 Task: Find an Airbnb in Mingggang, China for 2 guests from August 10 to August 18, with a price range of ₹10,000 to ₹100,000+, 1 bedroom, 1 bed, 1 bathroom, WiFi, free parking, TV, and self check-in.
Action: Mouse moved to (409, 86)
Screenshot: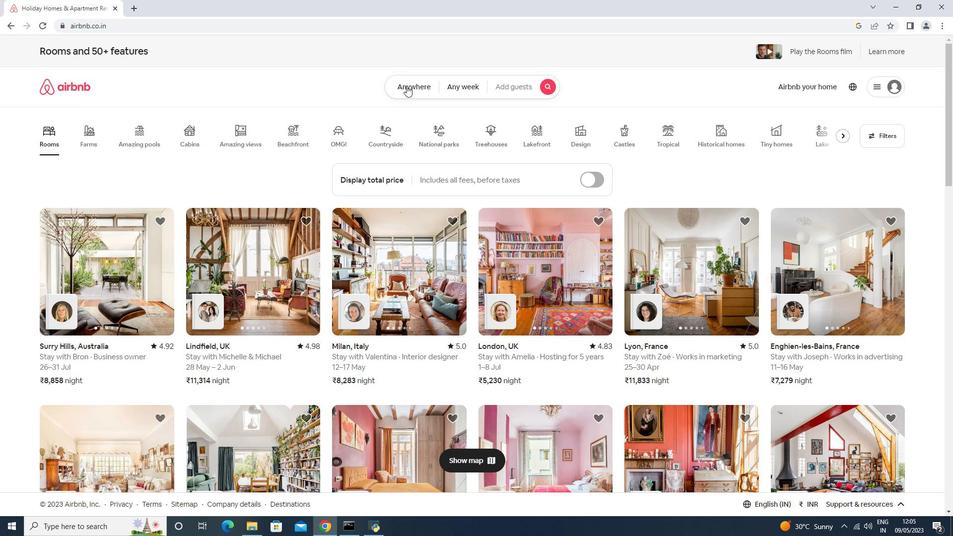 
Action: Mouse pressed left at (409, 86)
Screenshot: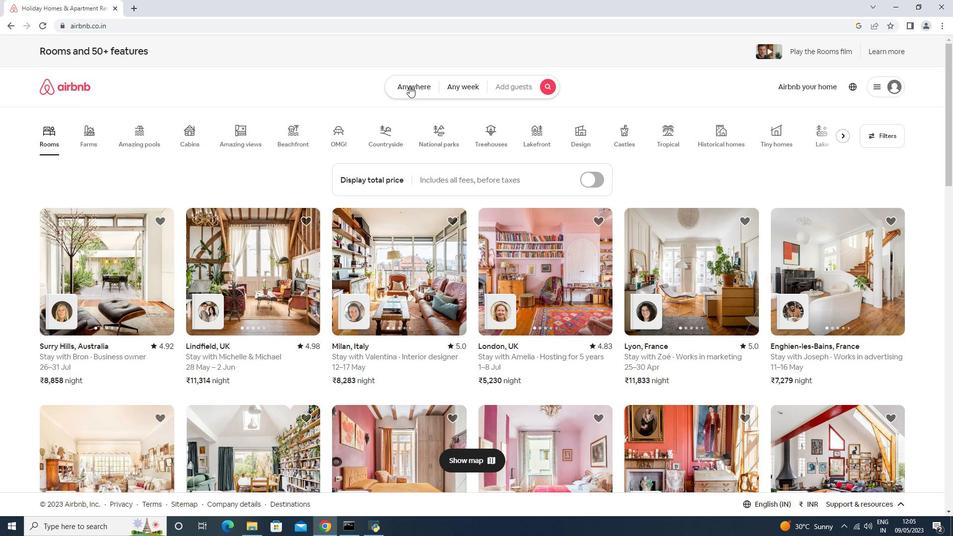 
Action: Mouse moved to (310, 126)
Screenshot: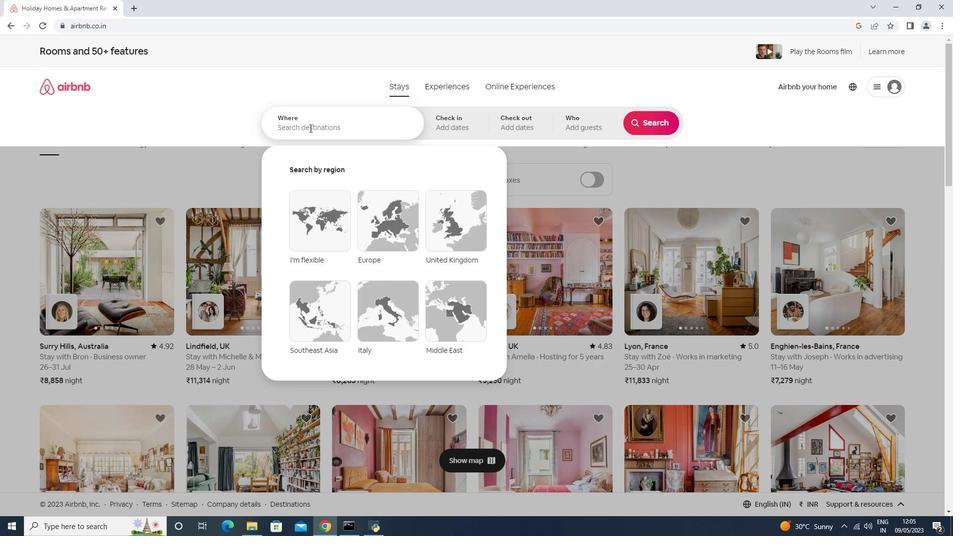 
Action: Mouse pressed left at (310, 126)
Screenshot: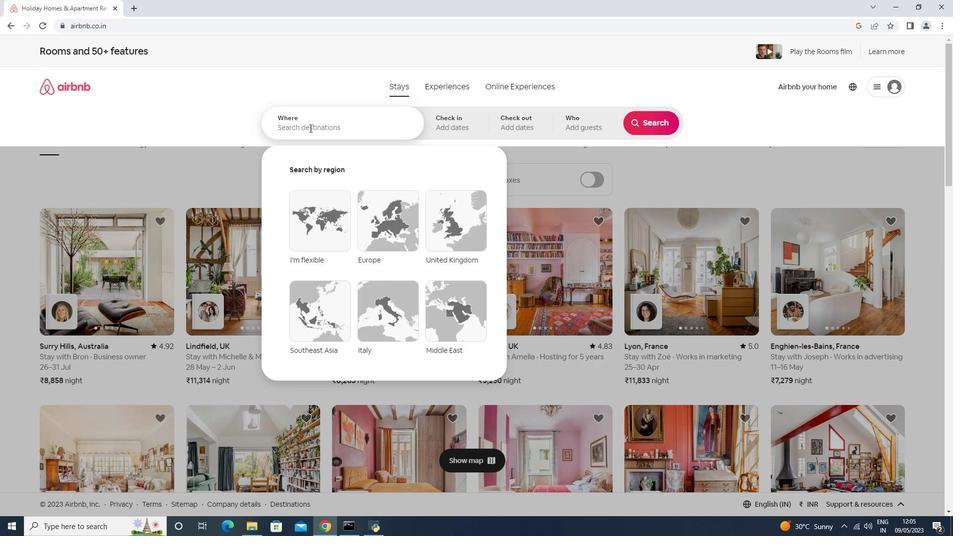 
Action: Mouse moved to (198, 178)
Screenshot: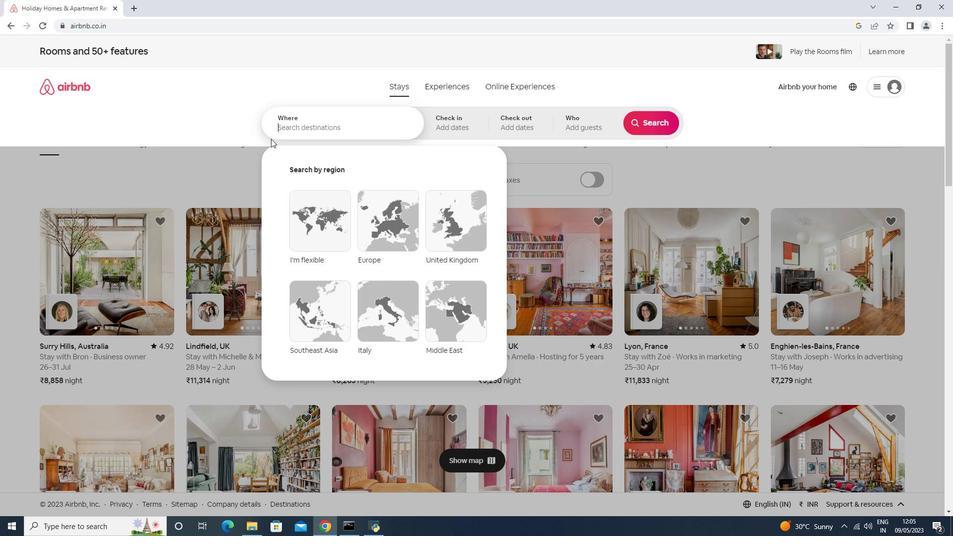 
Action: Key pressed <Key.shift>Mingggang,<Key.space><Key.shift>China<Key.enter>
Screenshot: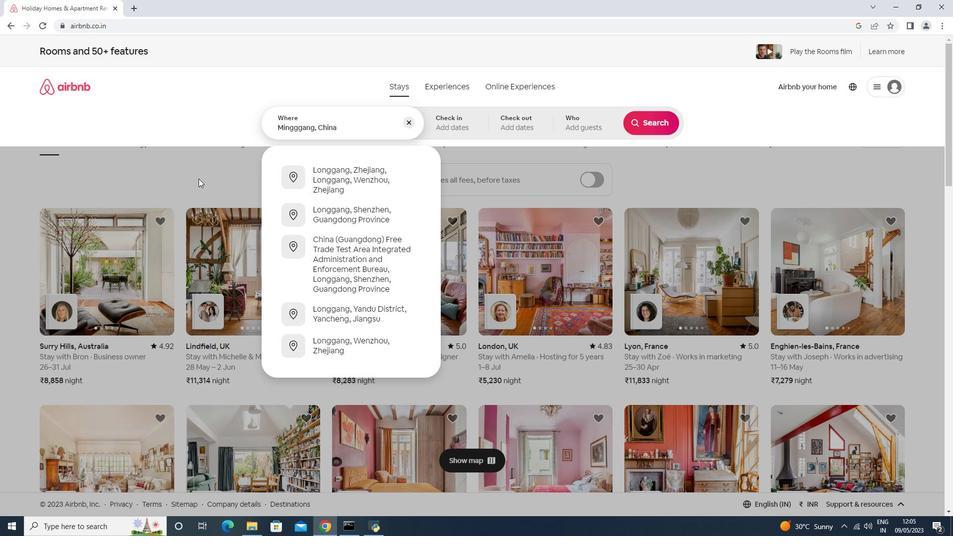
Action: Mouse moved to (652, 204)
Screenshot: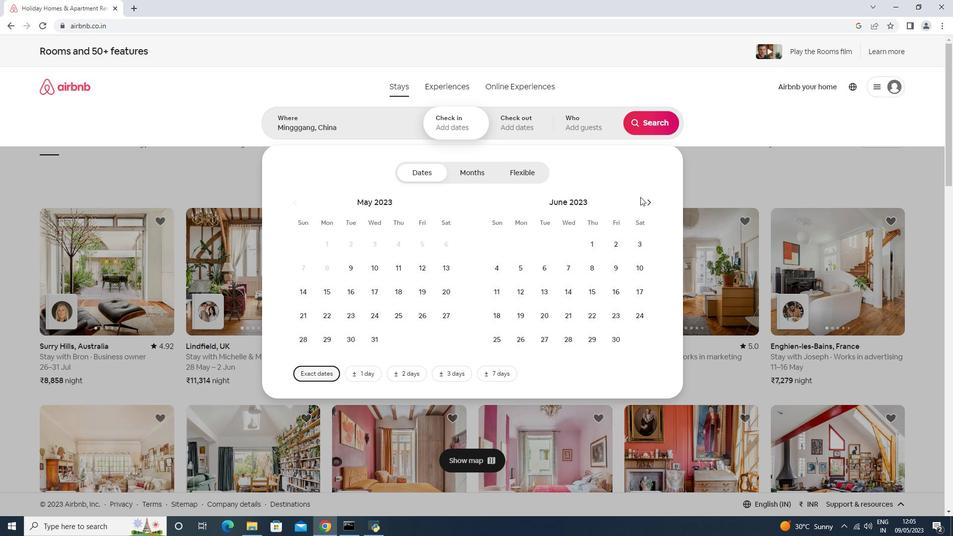 
Action: Mouse pressed left at (652, 204)
Screenshot: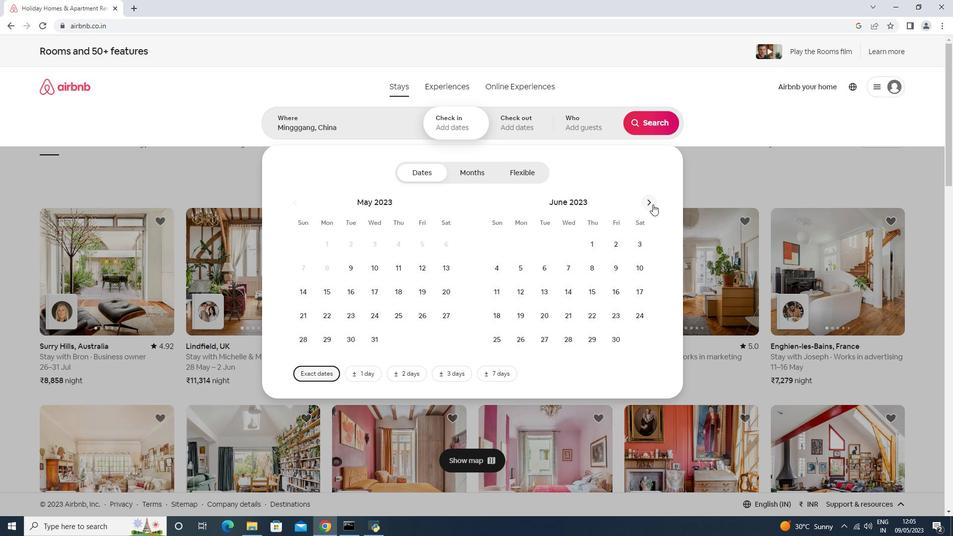 
Action: Mouse pressed left at (652, 204)
Screenshot: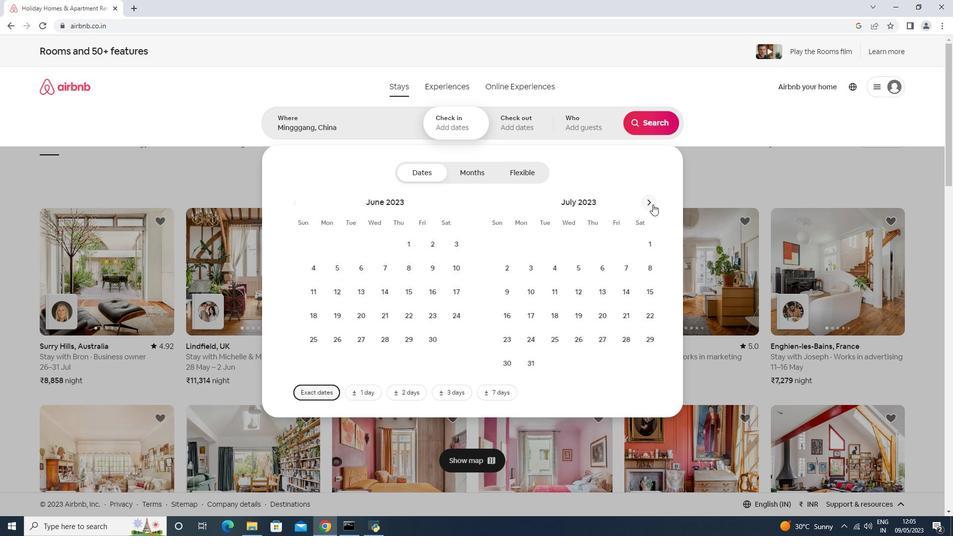 
Action: Mouse moved to (586, 267)
Screenshot: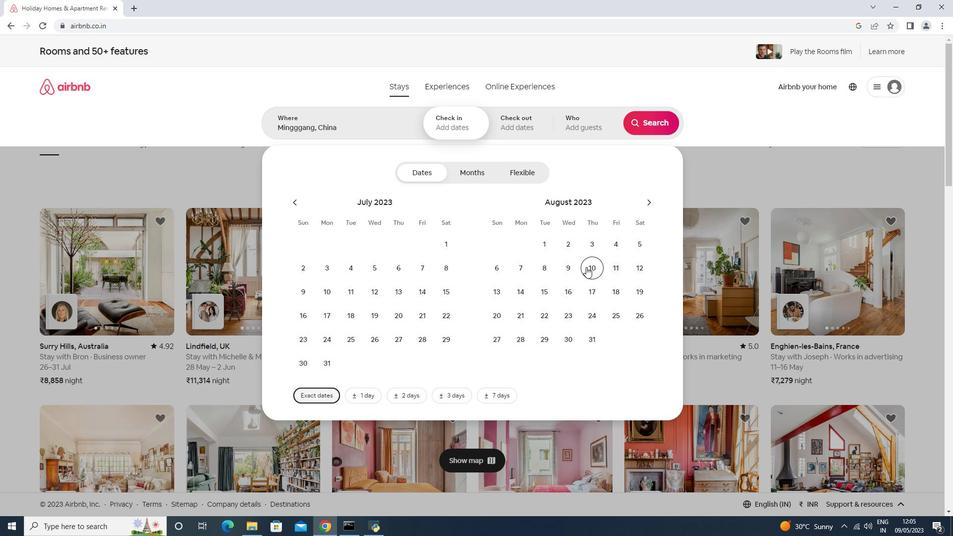 
Action: Mouse pressed left at (586, 267)
Screenshot: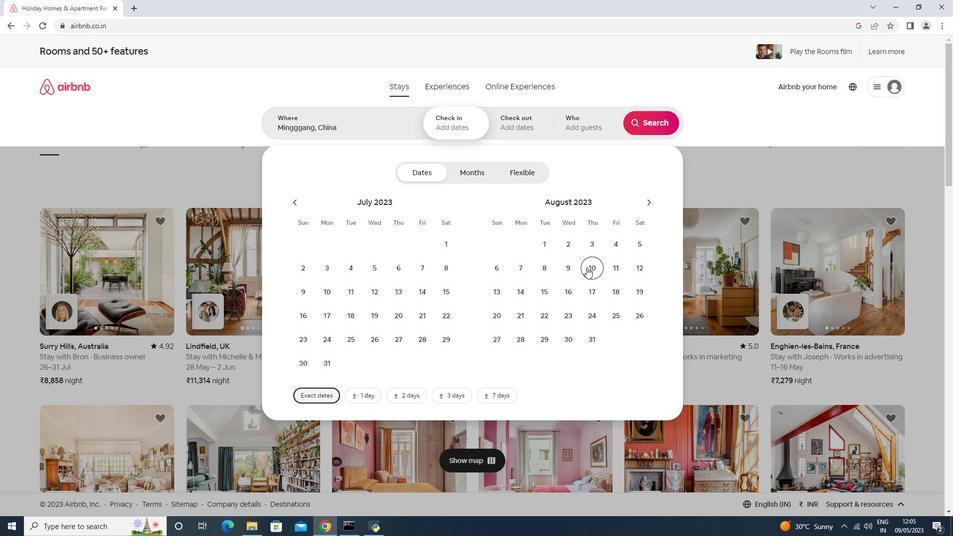 
Action: Mouse moved to (622, 286)
Screenshot: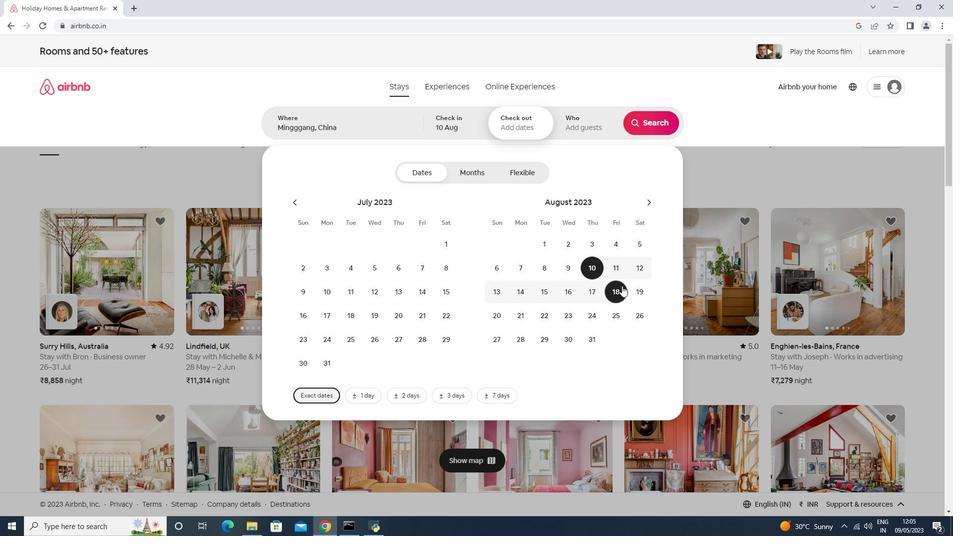
Action: Mouse pressed left at (622, 286)
Screenshot: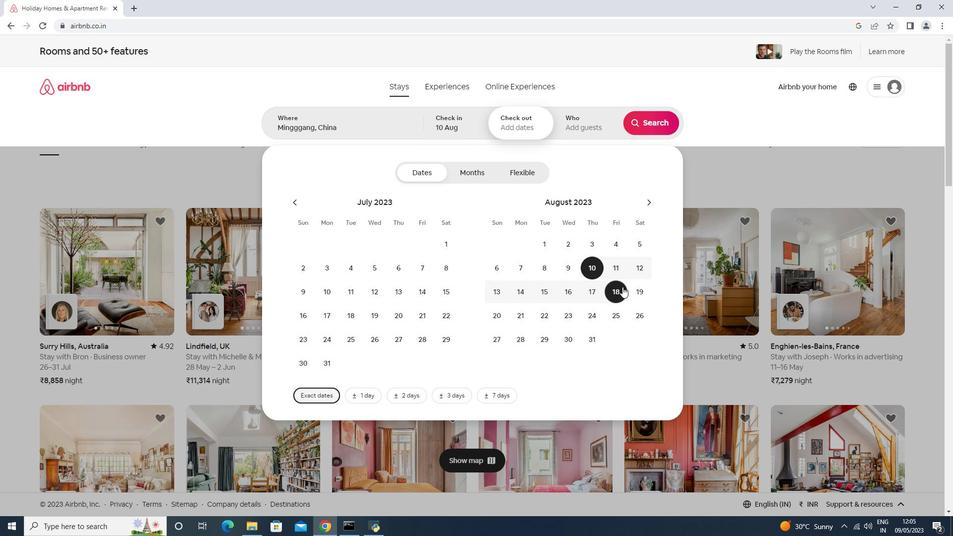 
Action: Mouse moved to (589, 124)
Screenshot: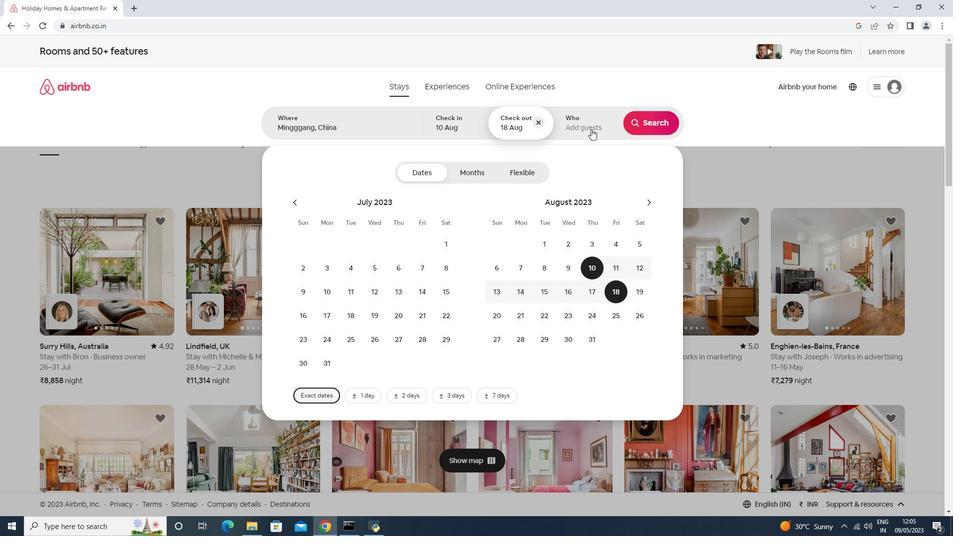
Action: Mouse pressed left at (589, 124)
Screenshot: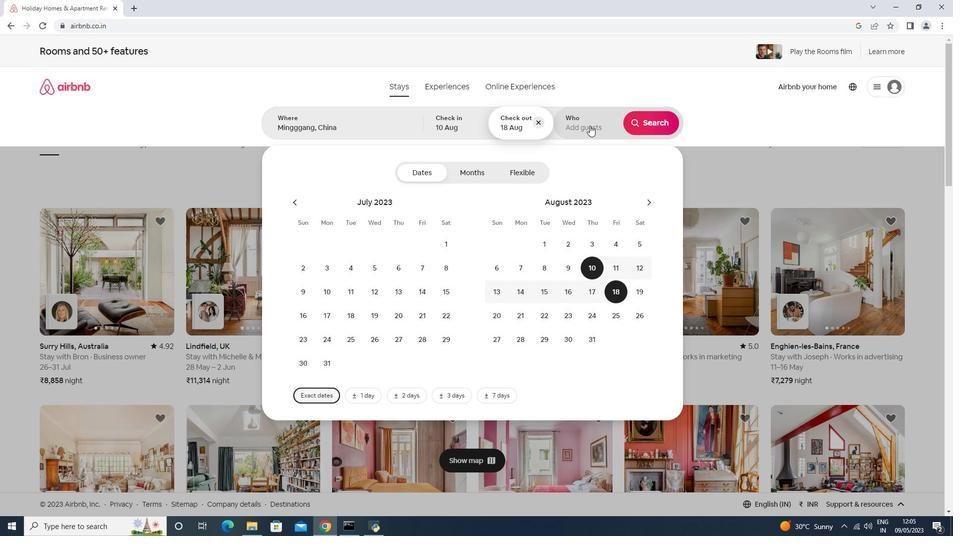 
Action: Mouse moved to (650, 177)
Screenshot: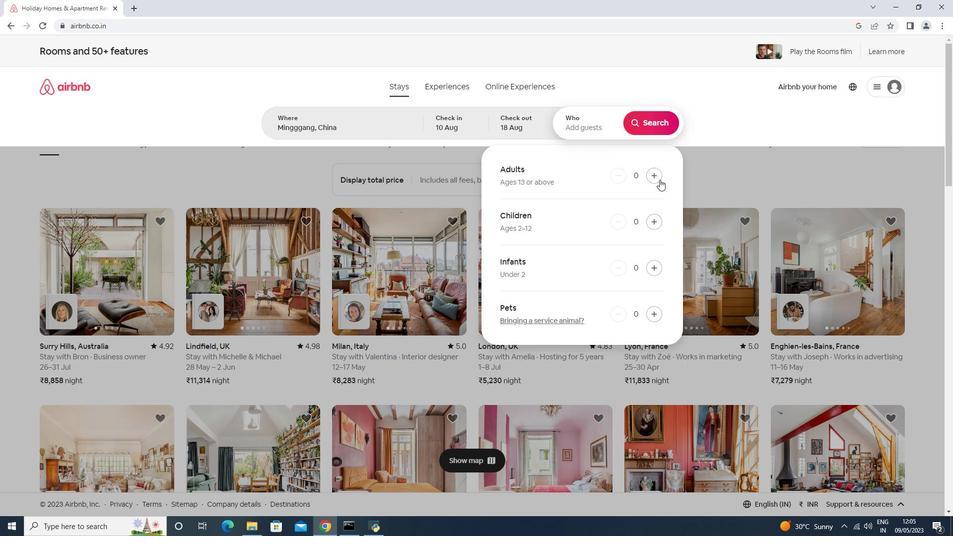 
Action: Mouse pressed left at (650, 177)
Screenshot: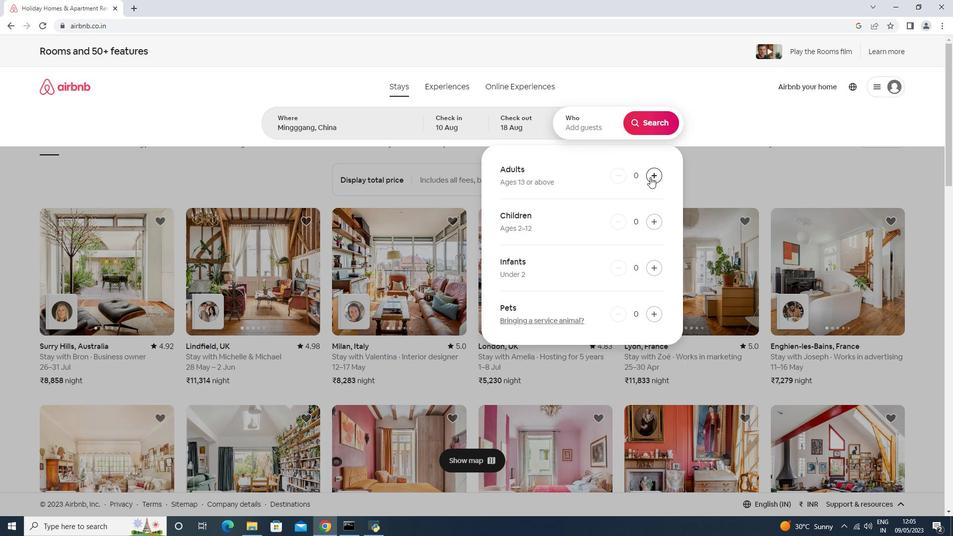 
Action: Mouse pressed left at (650, 177)
Screenshot: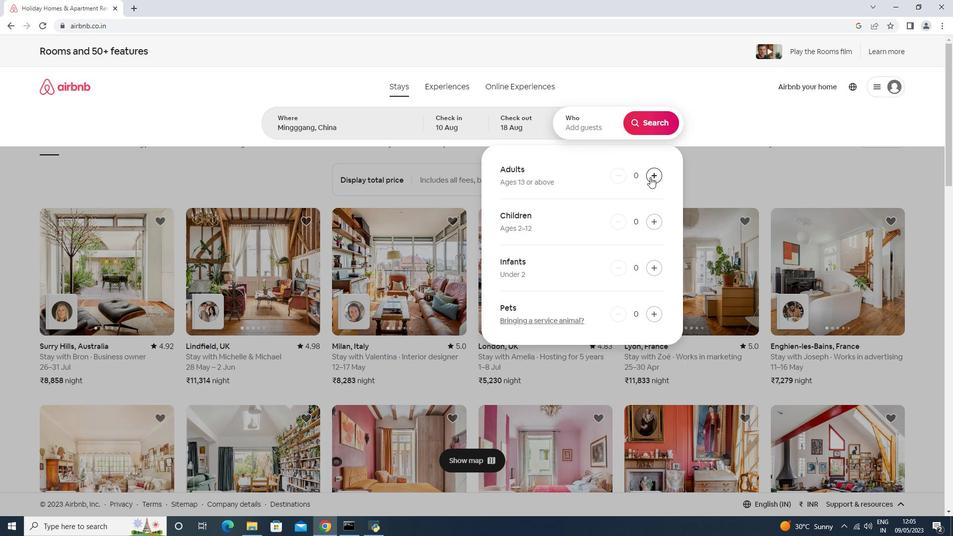 
Action: Mouse moved to (655, 105)
Screenshot: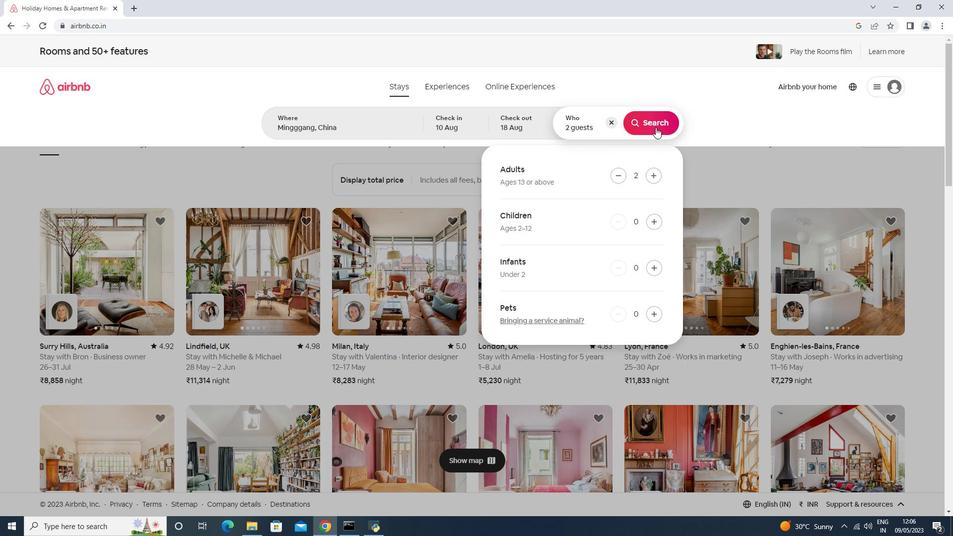 
Action: Mouse pressed left at (655, 105)
Screenshot: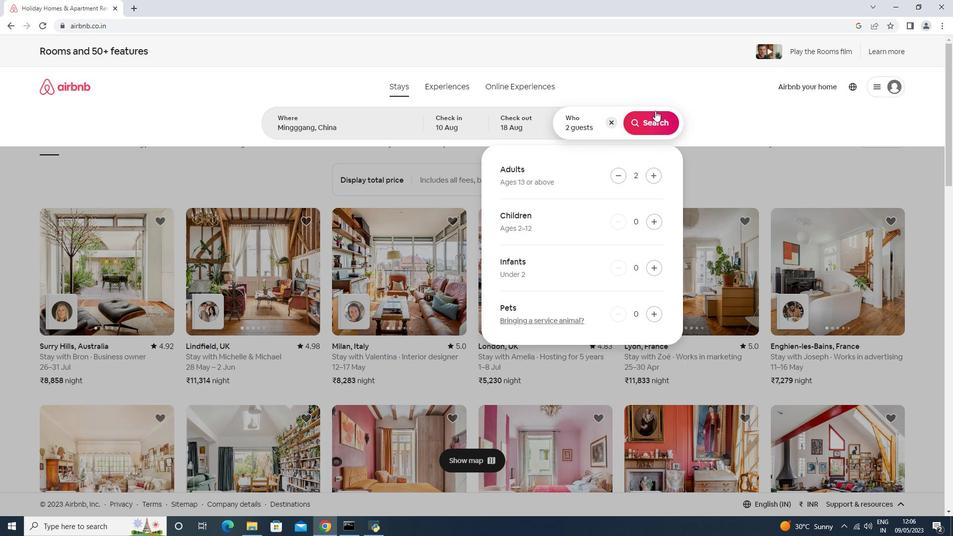 
Action: Mouse moved to (659, 120)
Screenshot: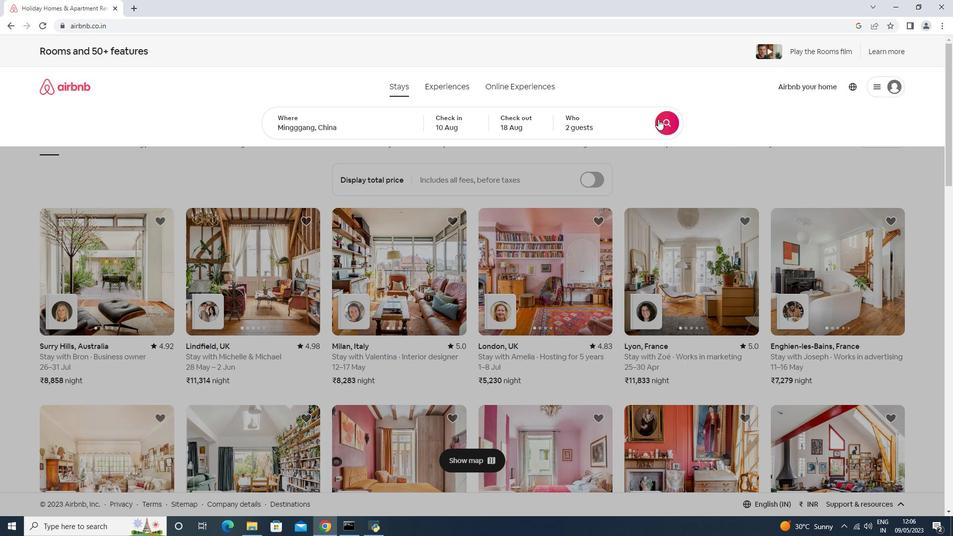 
Action: Mouse pressed left at (659, 120)
Screenshot: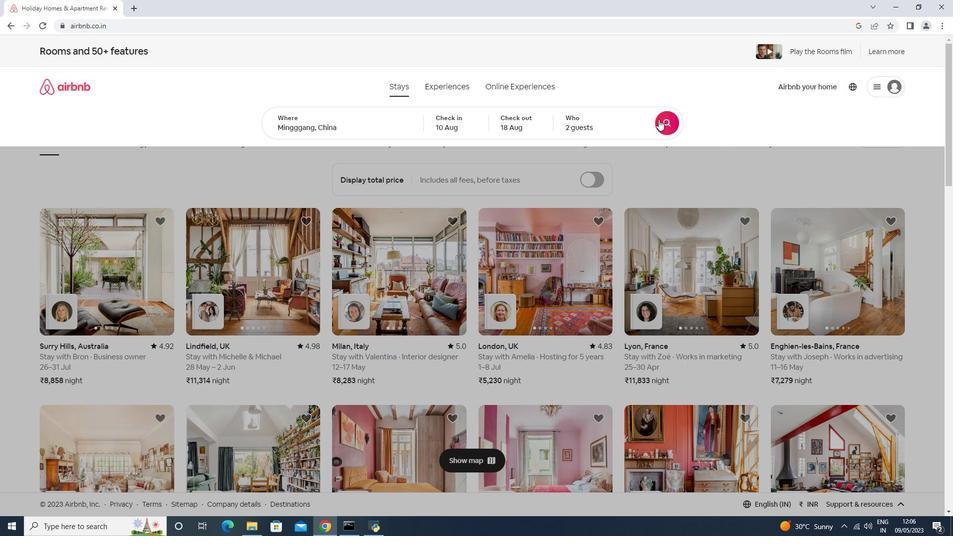 
Action: Mouse moved to (915, 91)
Screenshot: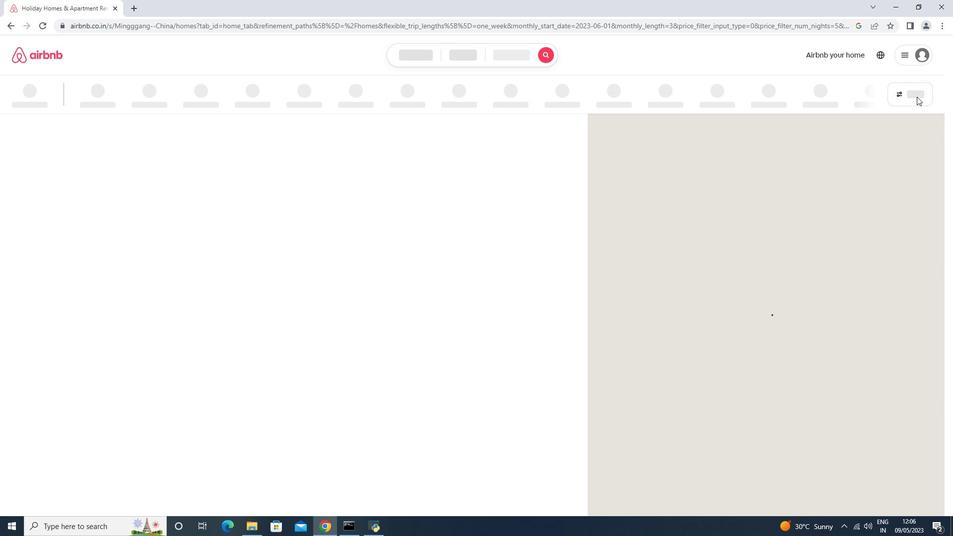 
Action: Mouse pressed left at (915, 91)
Screenshot: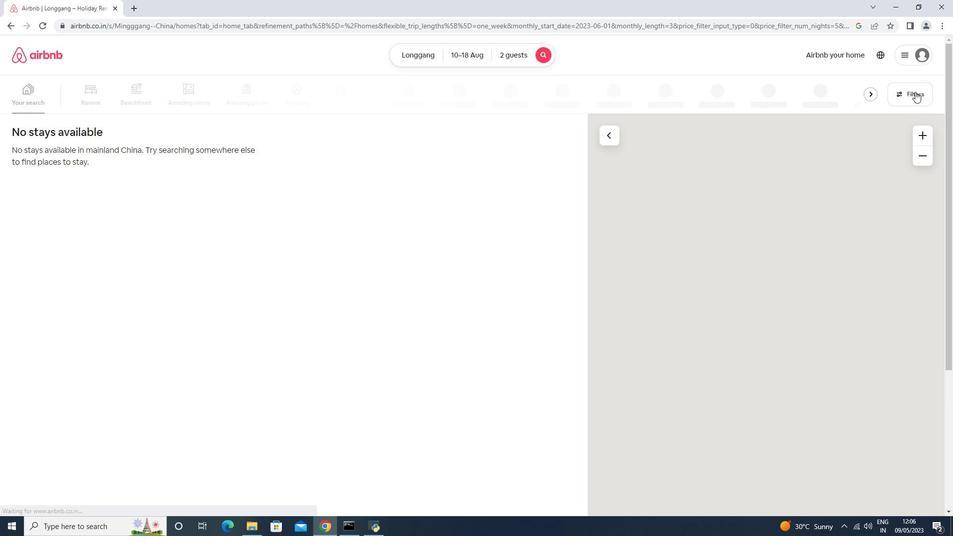 
Action: Mouse moved to (375, 334)
Screenshot: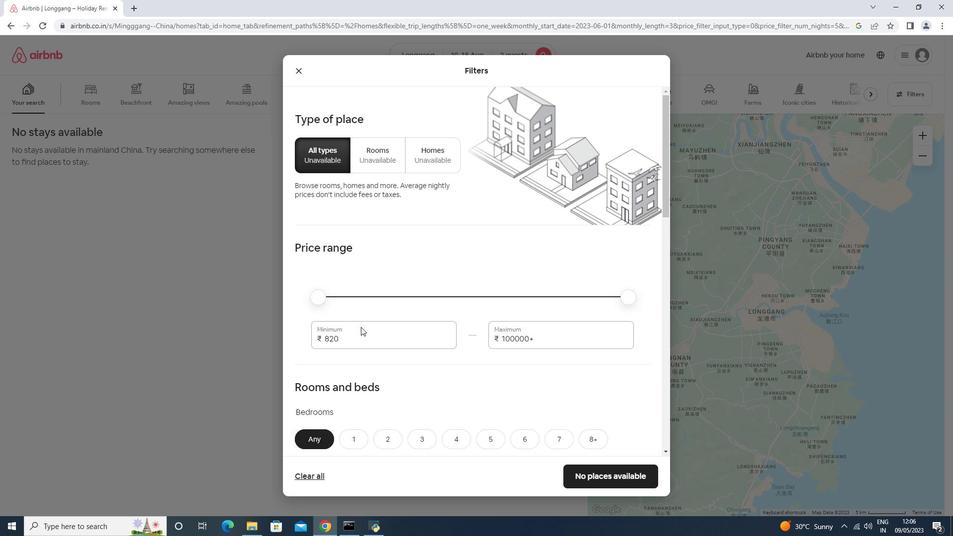 
Action: Mouse pressed left at (375, 334)
Screenshot: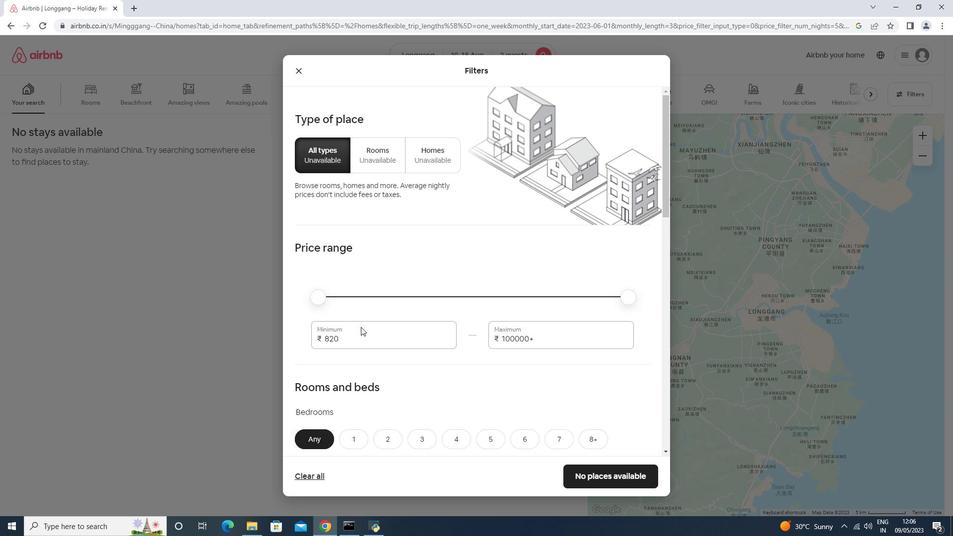 
Action: Key pressed <Key.backspace><Key.backspace><Key.backspace><Key.backspace><Key.backspace>10000<Key.tab>14000
Screenshot: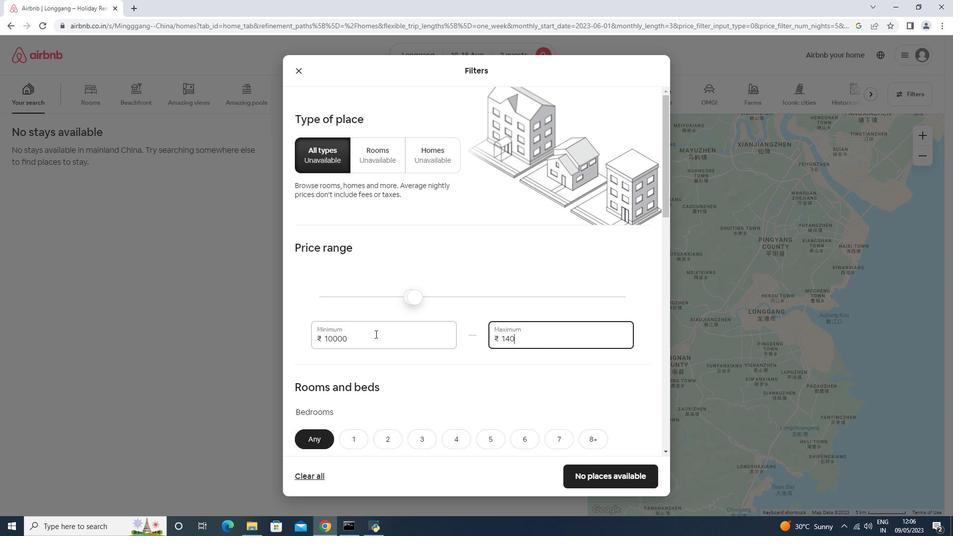 
Action: Mouse scrolled (375, 333) with delta (0, 0)
Screenshot: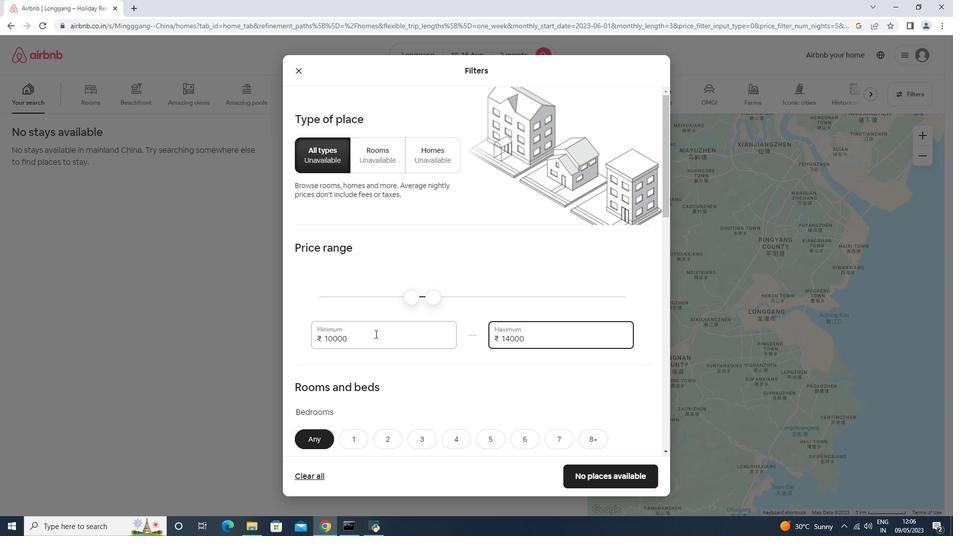 
Action: Mouse scrolled (375, 333) with delta (0, 0)
Screenshot: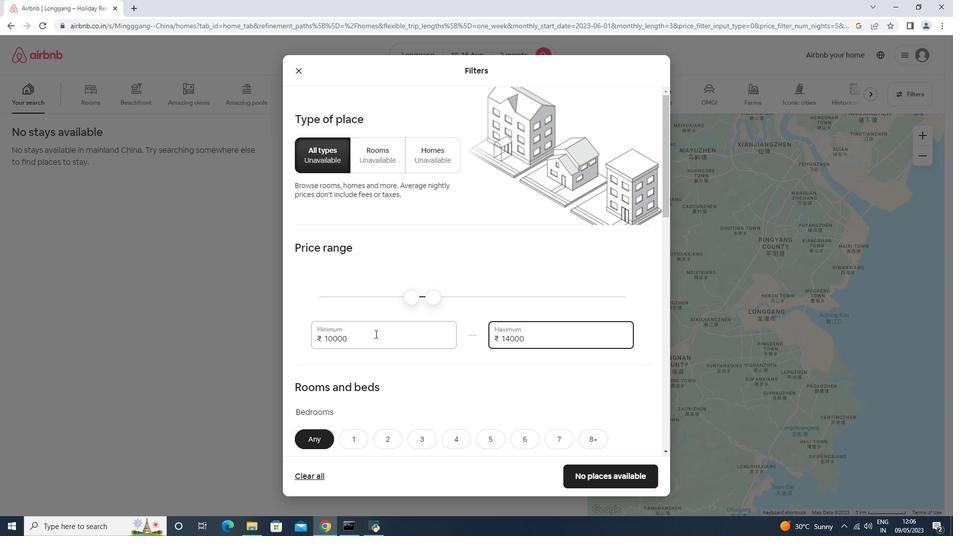 
Action: Mouse scrolled (375, 333) with delta (0, 0)
Screenshot: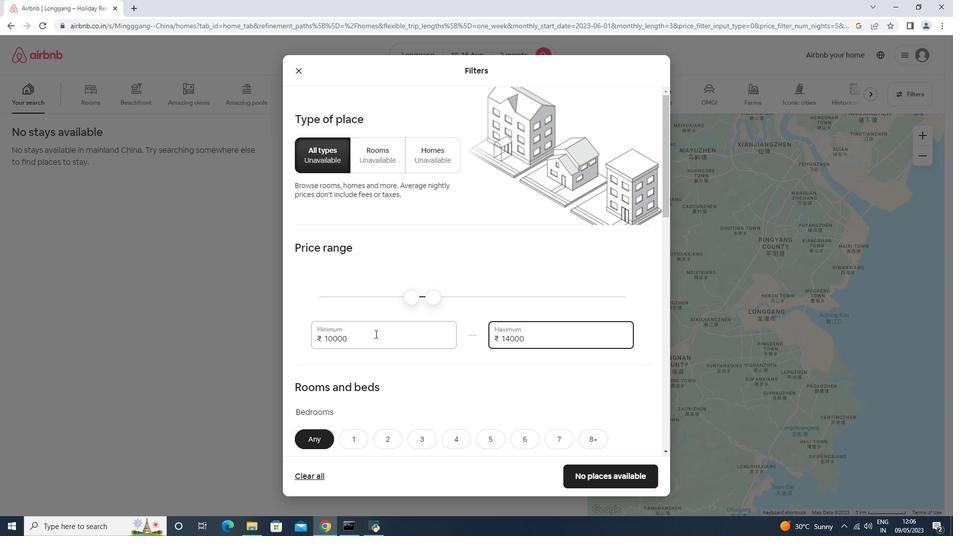 
Action: Mouse scrolled (375, 333) with delta (0, 0)
Screenshot: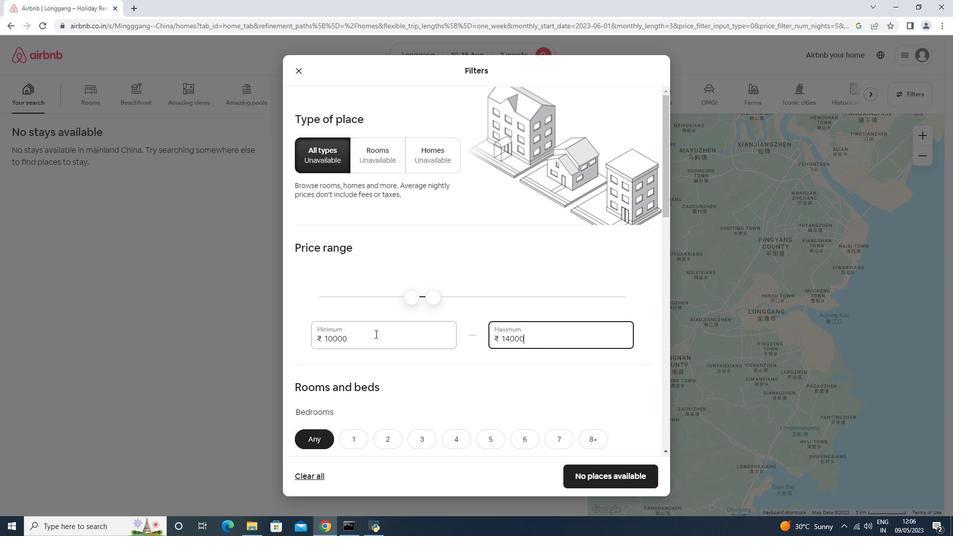 
Action: Mouse scrolled (375, 333) with delta (0, 0)
Screenshot: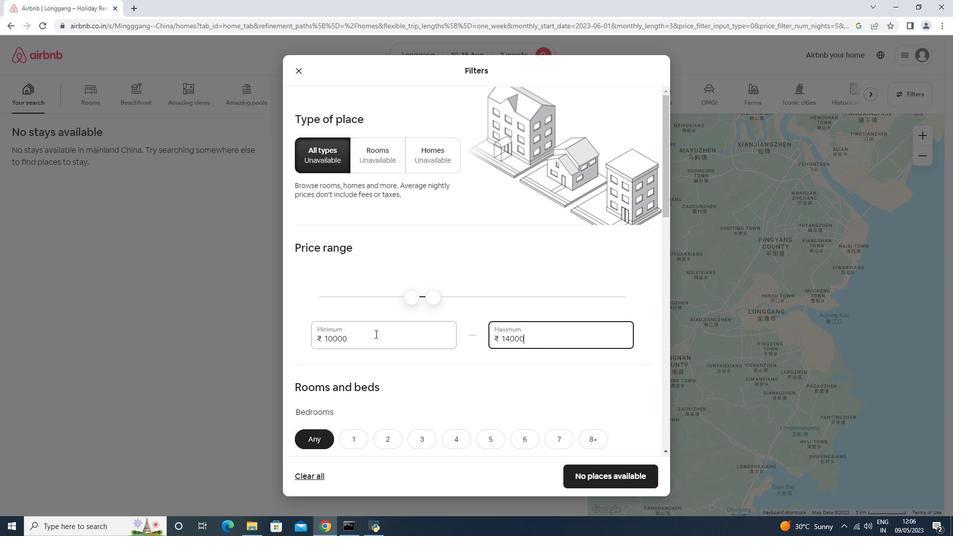 
Action: Mouse scrolled (375, 333) with delta (0, 0)
Screenshot: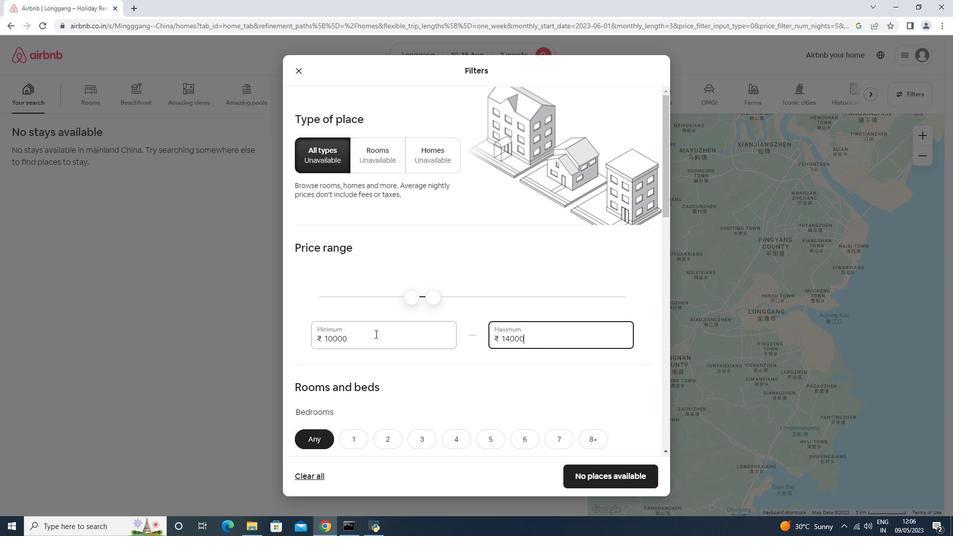 
Action: Mouse moved to (353, 137)
Screenshot: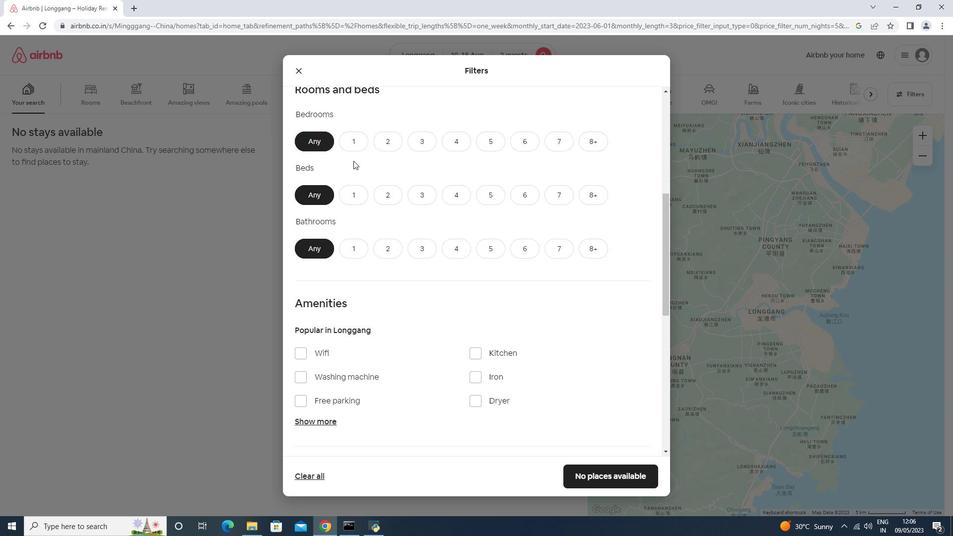
Action: Mouse pressed left at (353, 137)
Screenshot: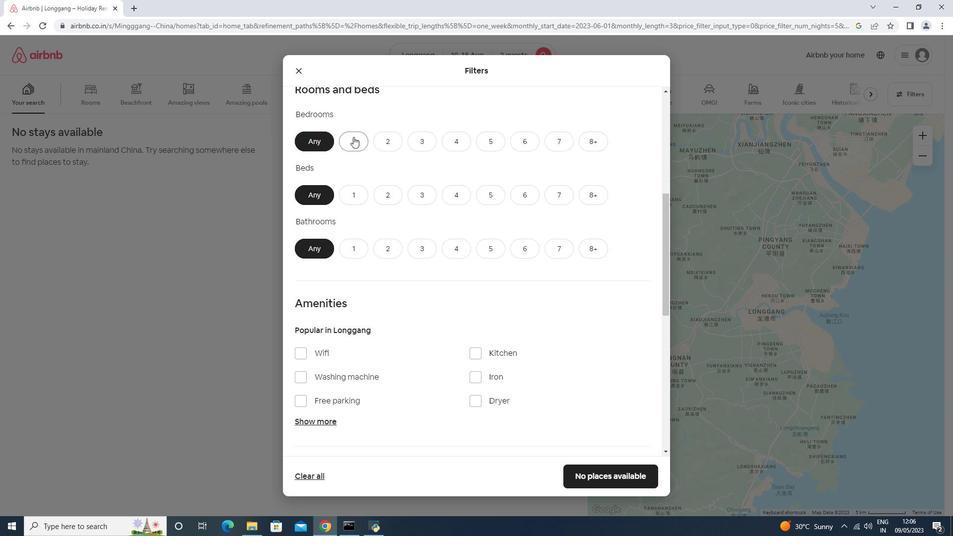 
Action: Mouse moved to (349, 198)
Screenshot: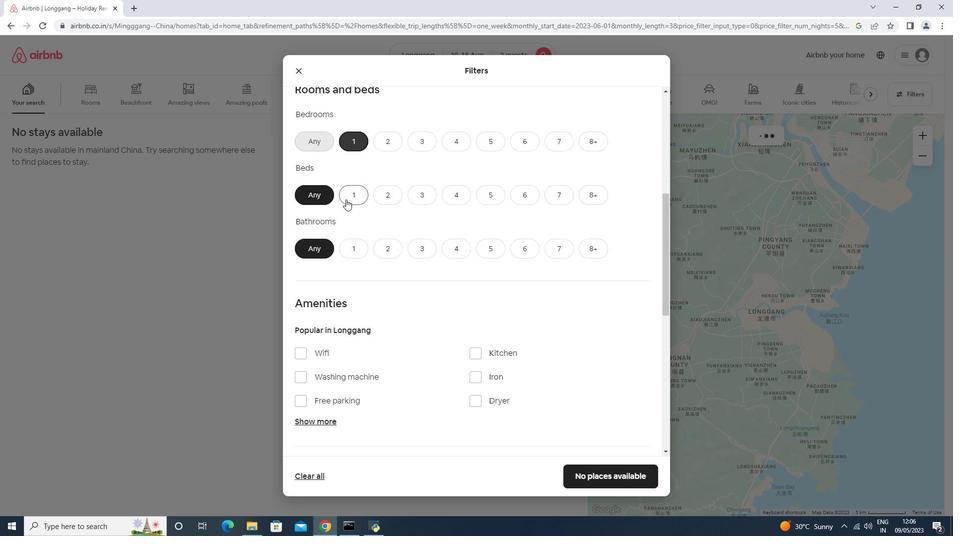 
Action: Mouse pressed left at (349, 198)
Screenshot: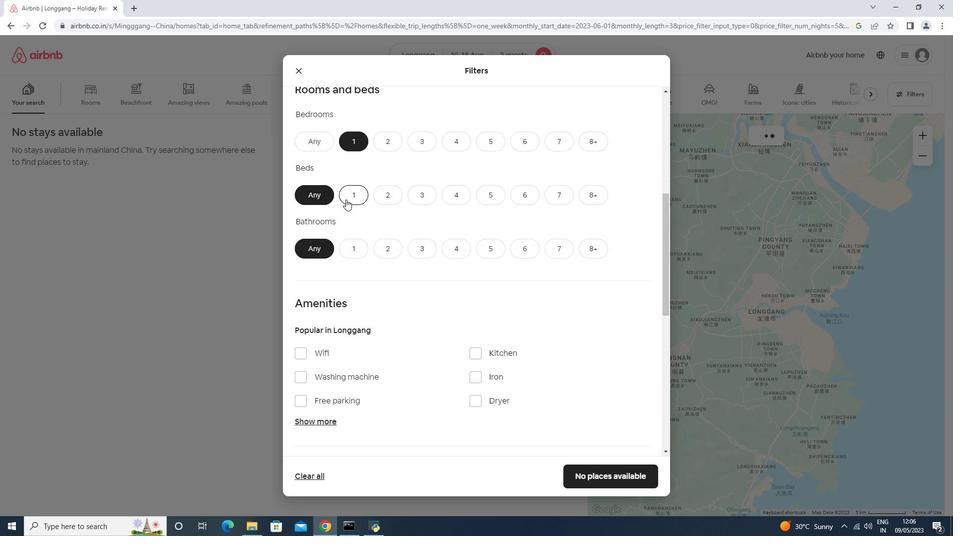 
Action: Mouse moved to (363, 260)
Screenshot: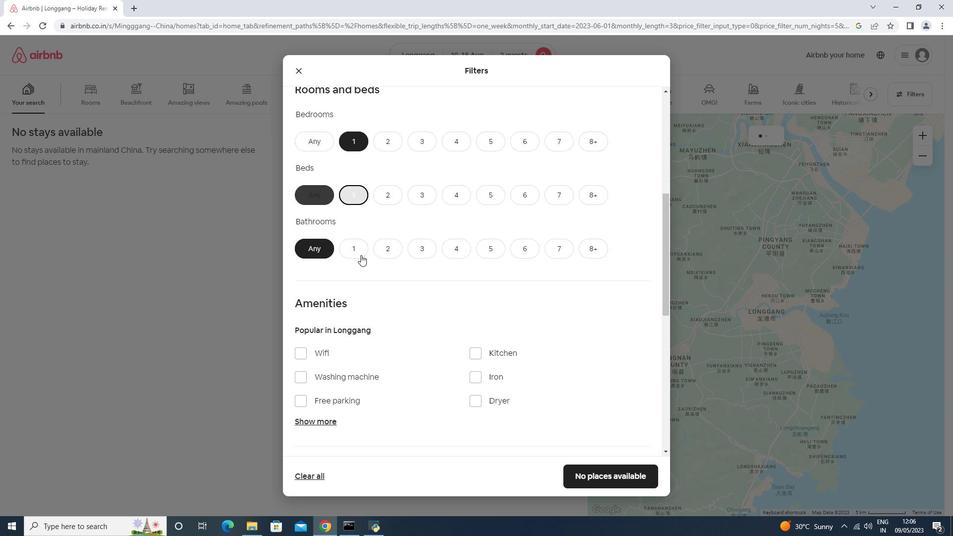 
Action: Mouse pressed left at (363, 260)
Screenshot: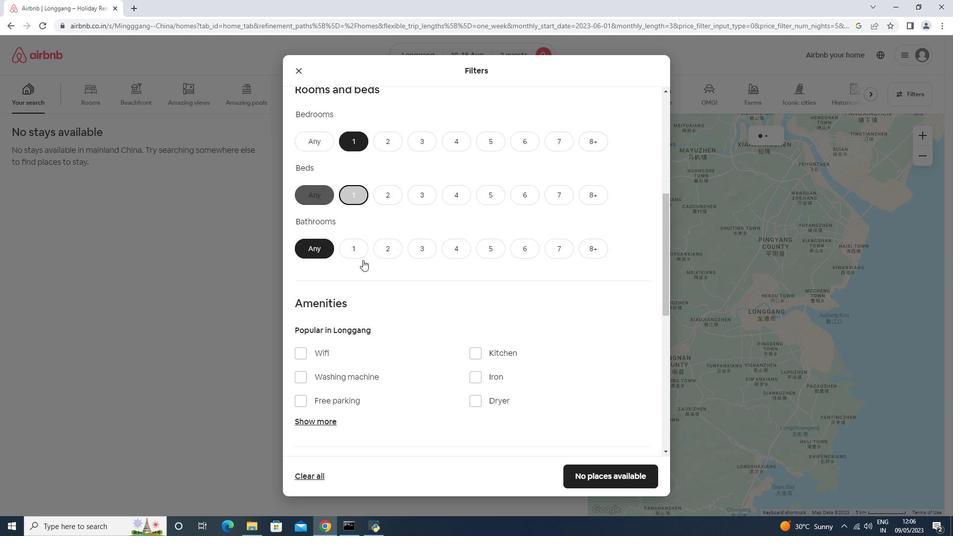 
Action: Mouse moved to (361, 250)
Screenshot: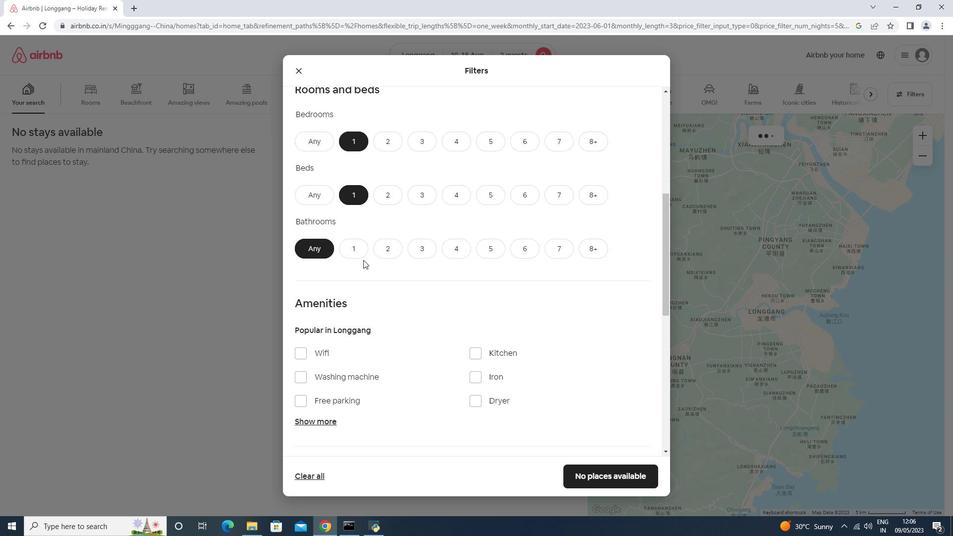 
Action: Mouse pressed left at (361, 250)
Screenshot: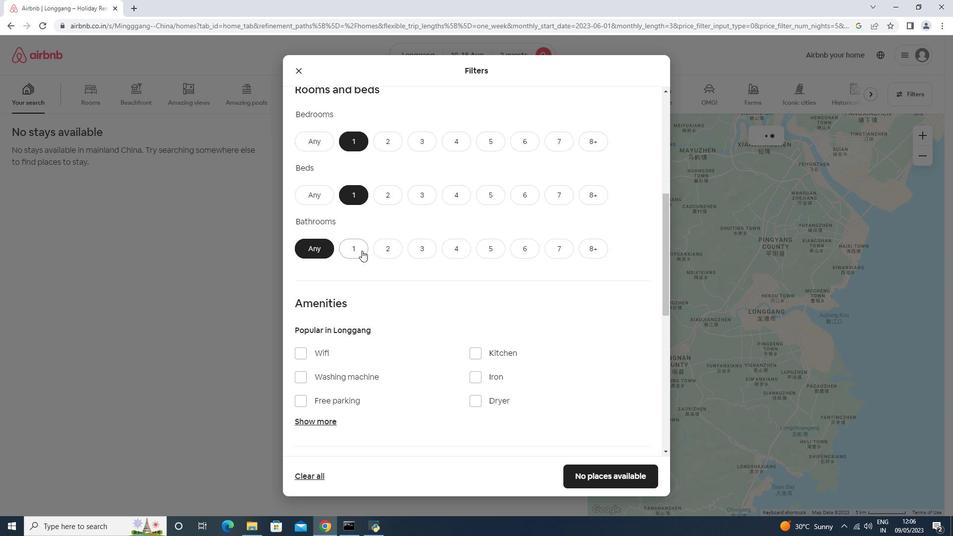 
Action: Mouse moved to (365, 226)
Screenshot: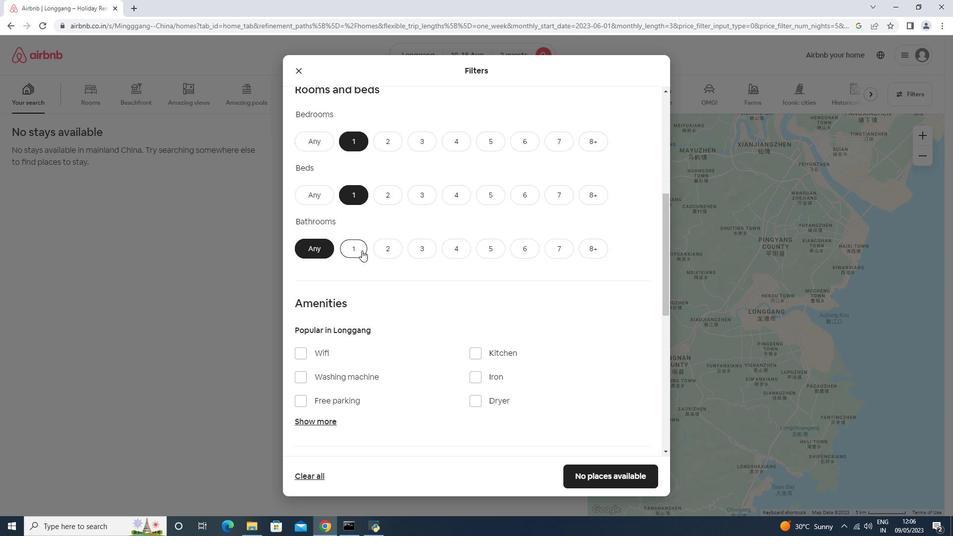 
Action: Mouse scrolled (365, 225) with delta (0, 0)
Screenshot: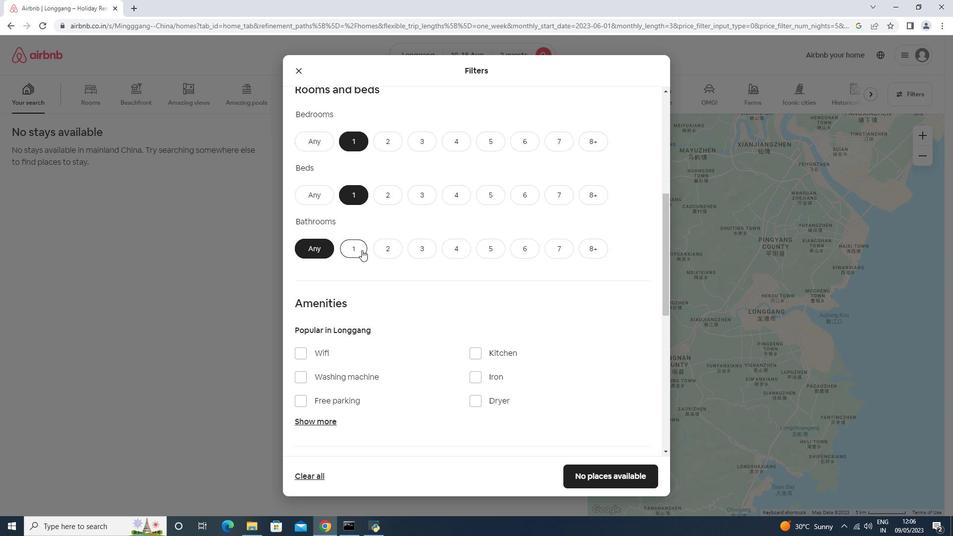 
Action: Mouse scrolled (365, 225) with delta (0, 0)
Screenshot: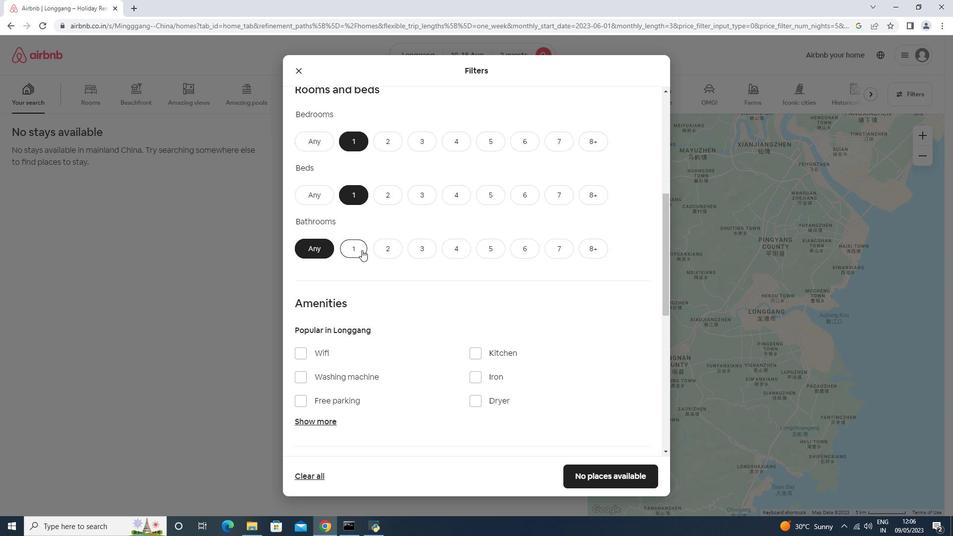 
Action: Mouse scrolled (365, 225) with delta (0, 0)
Screenshot: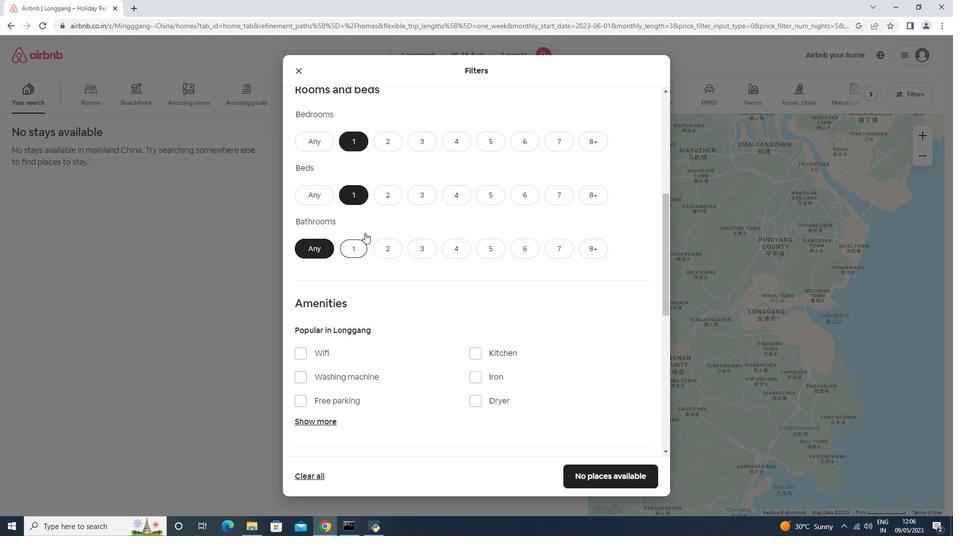
Action: Mouse scrolled (365, 225) with delta (0, 0)
Screenshot: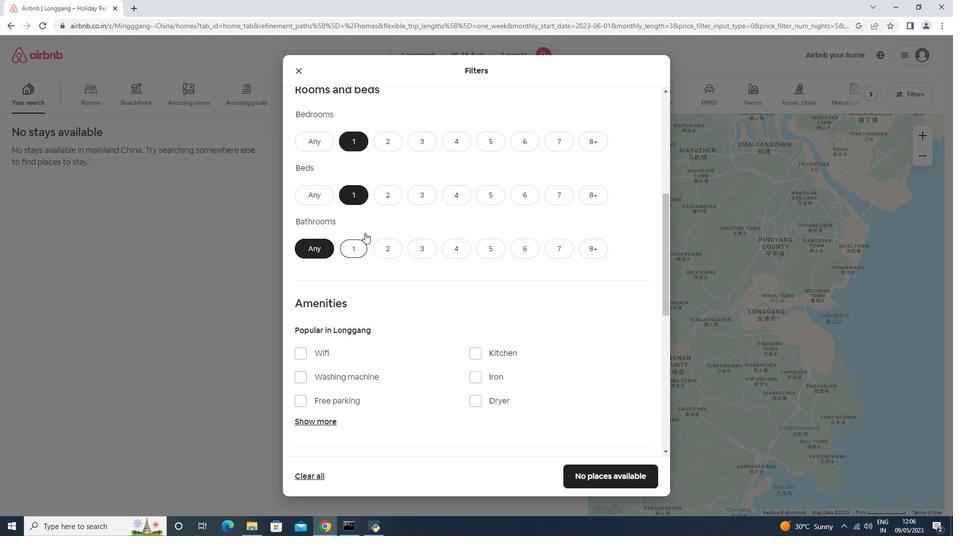 
Action: Mouse scrolled (365, 225) with delta (0, 0)
Screenshot: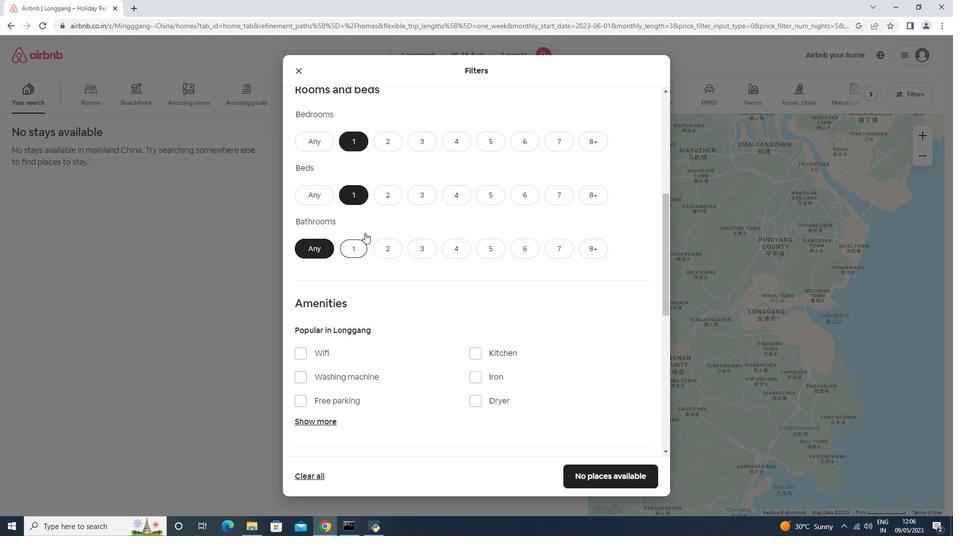 
Action: Mouse scrolled (365, 226) with delta (0, 0)
Screenshot: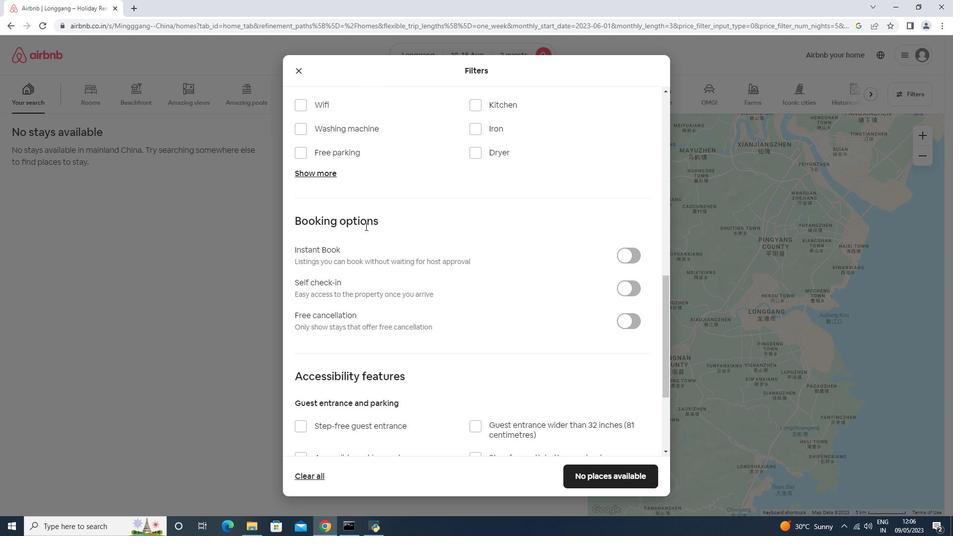 
Action: Mouse scrolled (365, 226) with delta (0, 0)
Screenshot: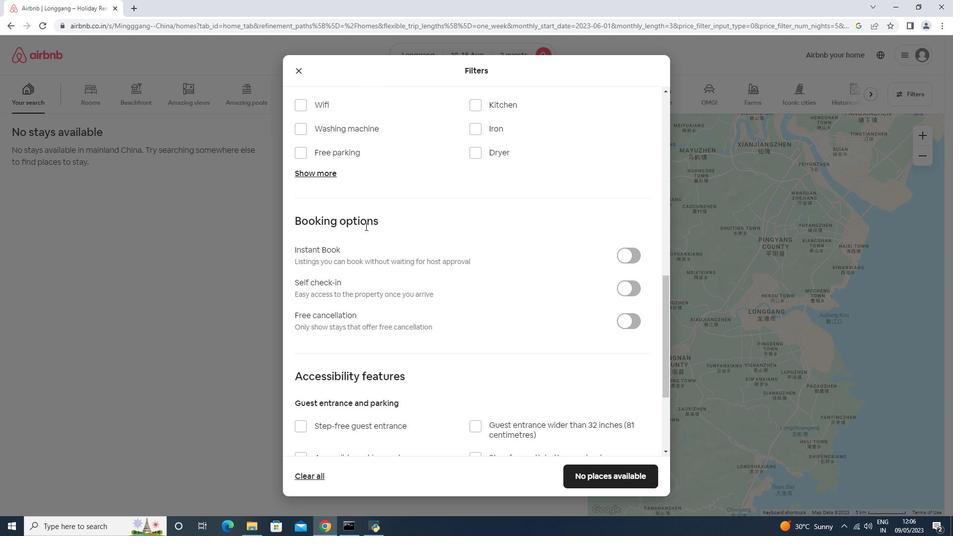 
Action: Mouse scrolled (365, 226) with delta (0, 0)
Screenshot: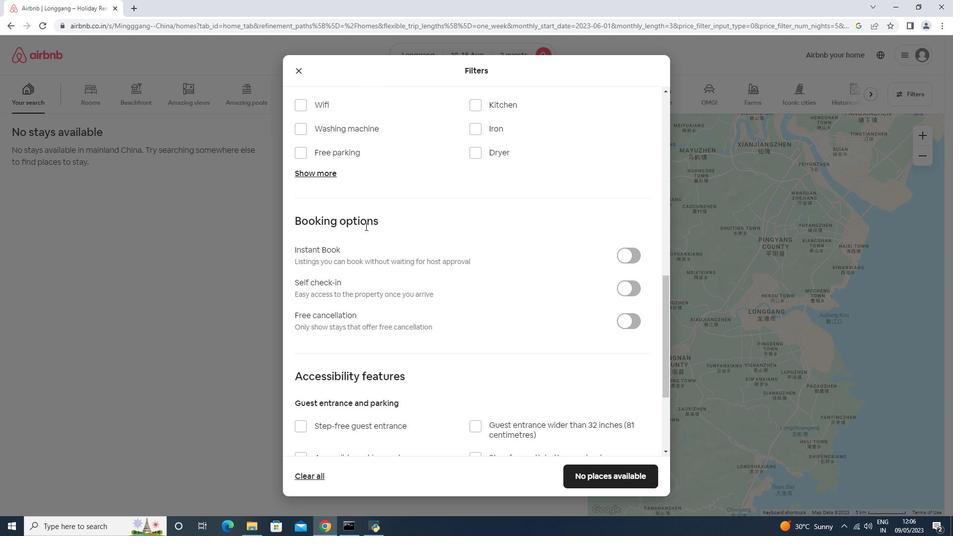 
Action: Mouse moved to (313, 263)
Screenshot: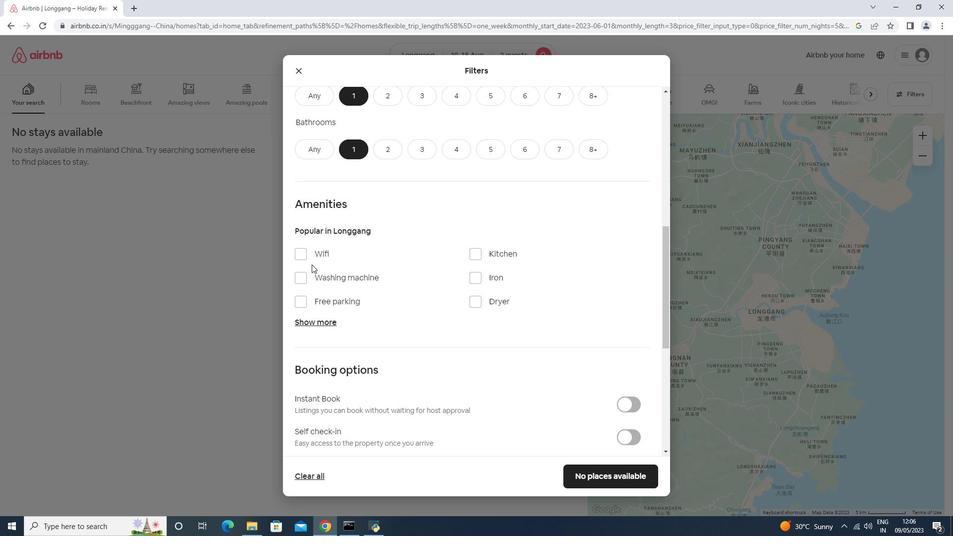 
Action: Mouse pressed left at (313, 263)
Screenshot: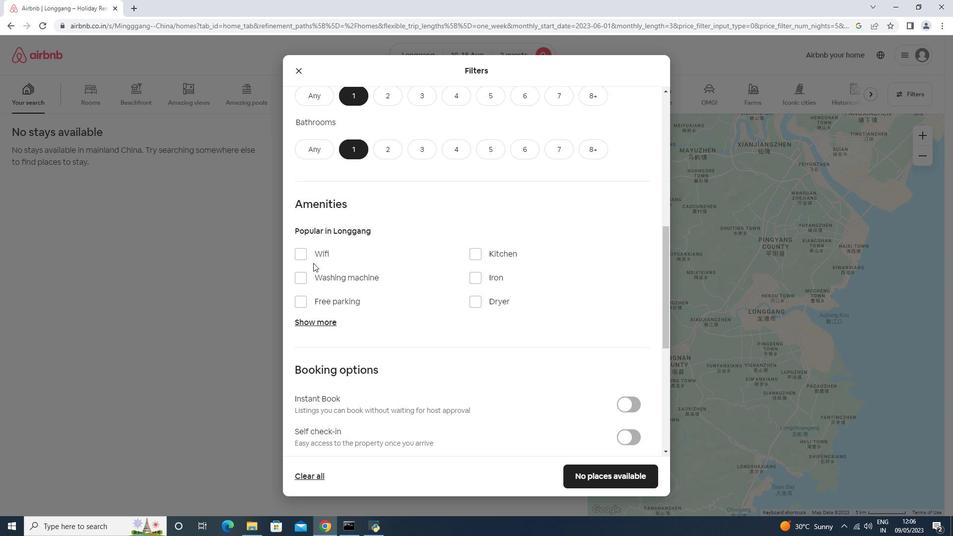 
Action: Mouse moved to (322, 258)
Screenshot: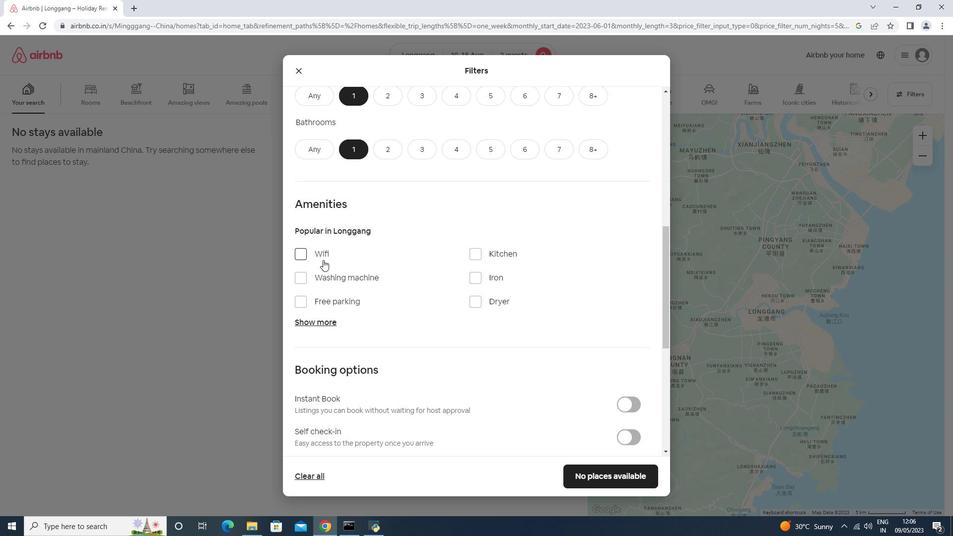 
Action: Mouse pressed left at (322, 258)
Screenshot: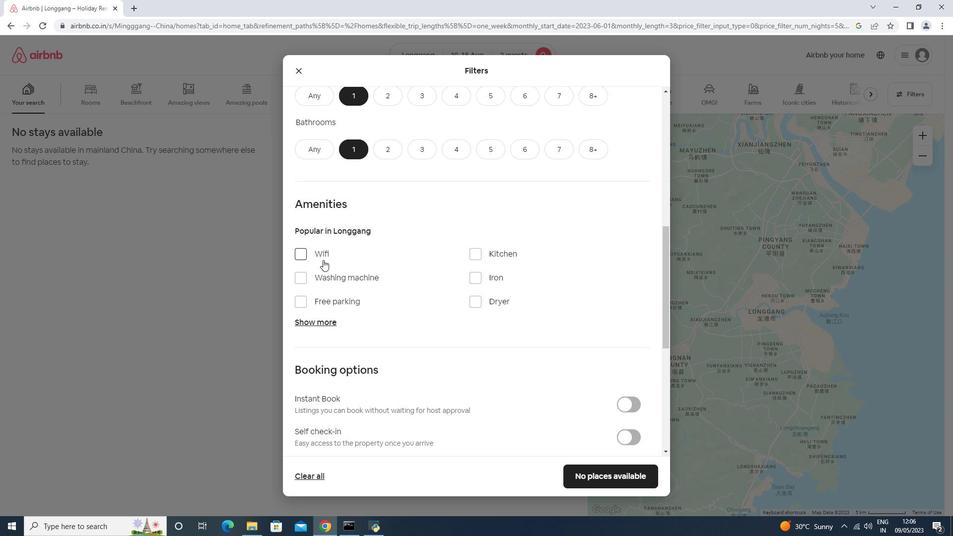 
Action: Mouse moved to (322, 304)
Screenshot: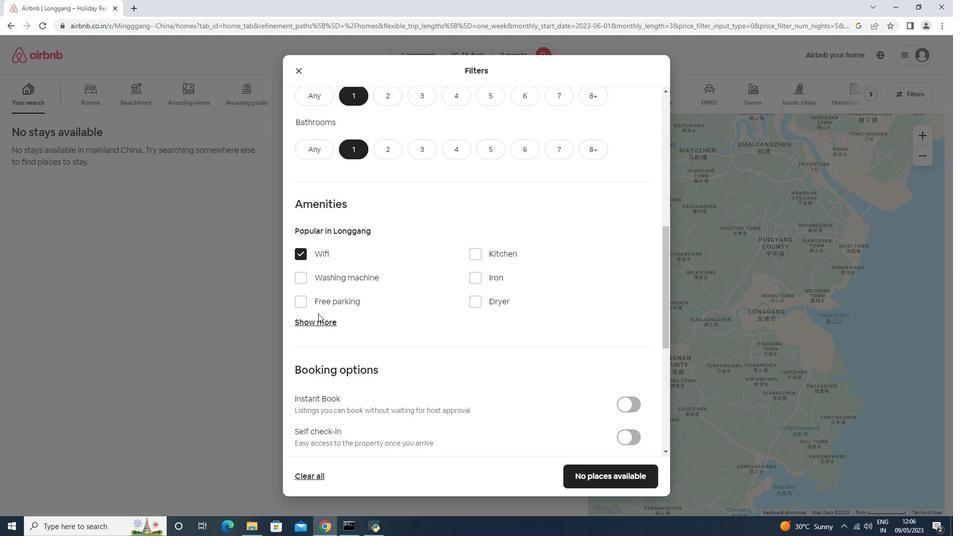
Action: Mouse pressed left at (322, 304)
Screenshot: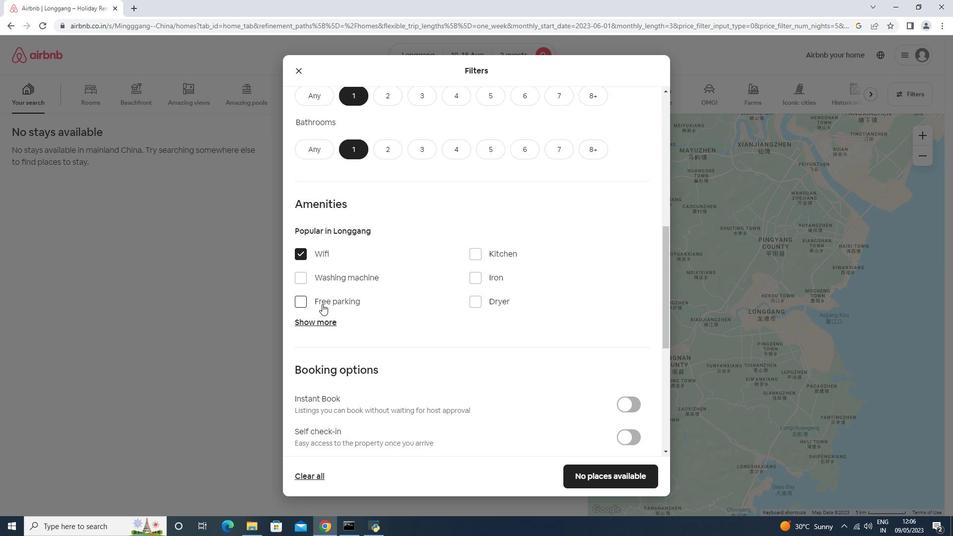 
Action: Mouse moved to (320, 323)
Screenshot: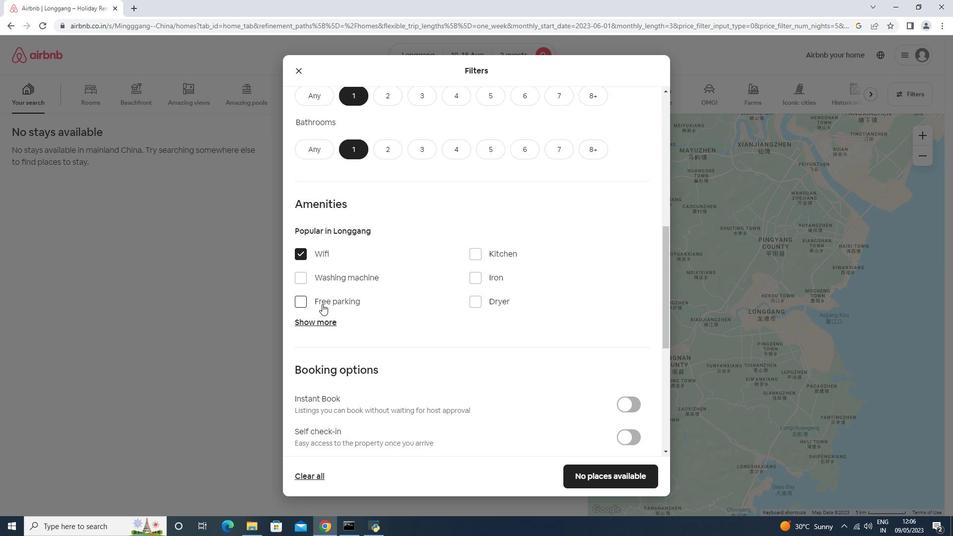 
Action: Mouse pressed left at (320, 323)
Screenshot: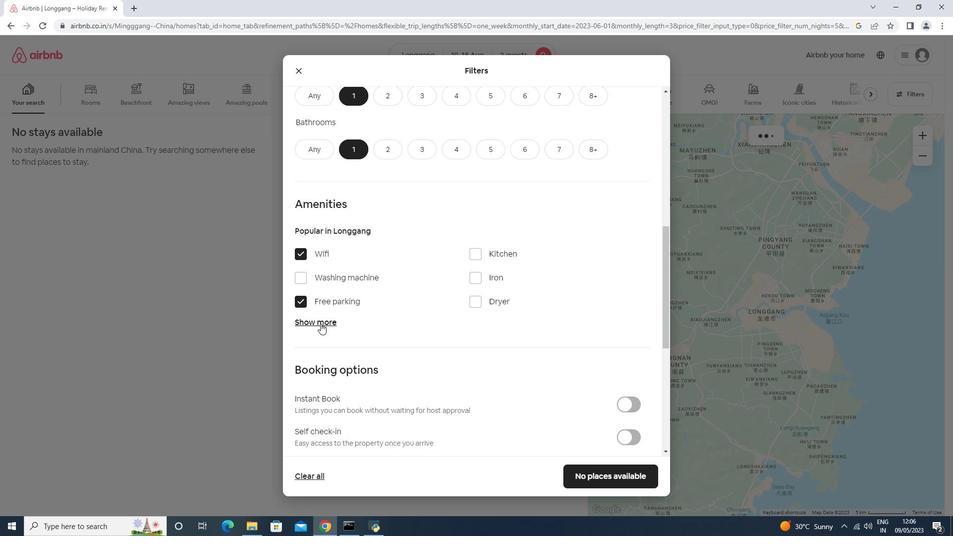 
Action: Mouse moved to (494, 380)
Screenshot: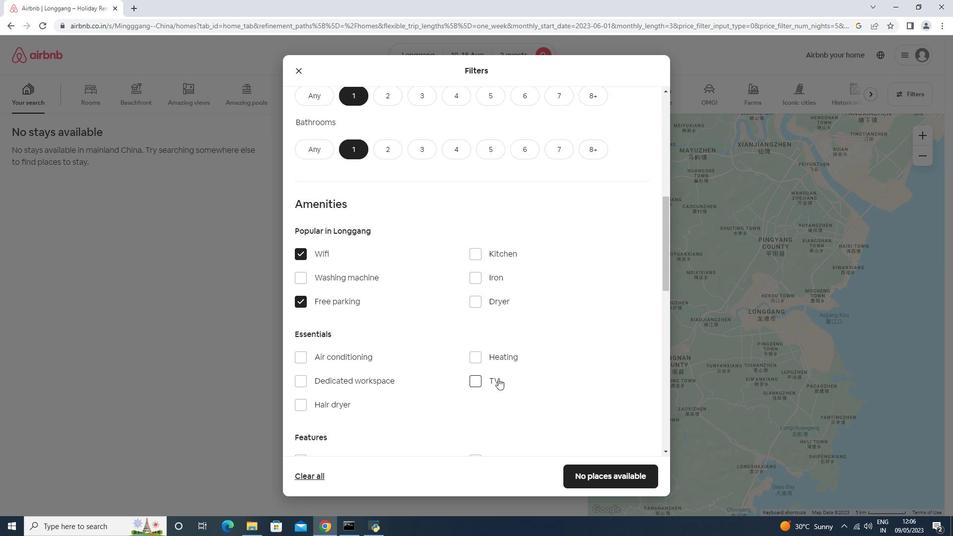 
Action: Mouse pressed left at (494, 380)
Screenshot: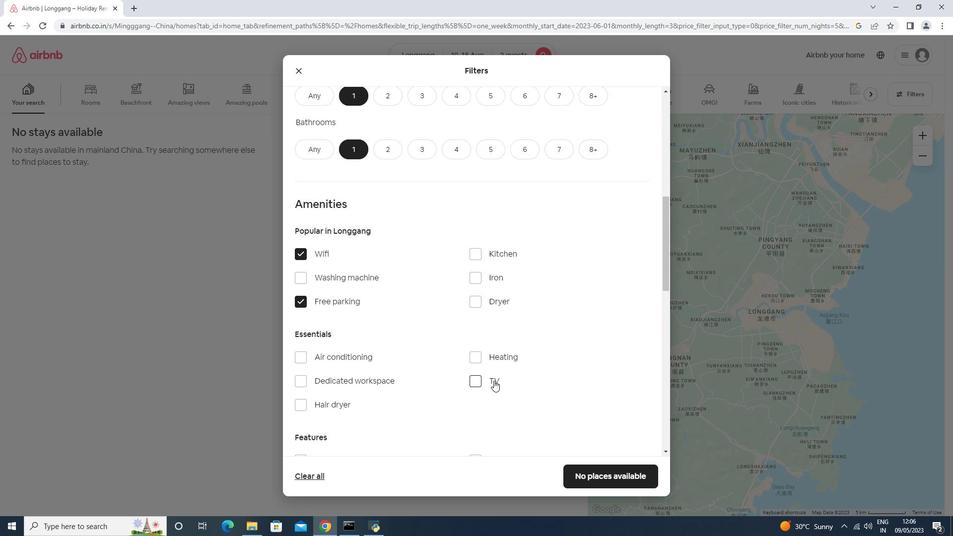 
Action: Mouse moved to (490, 372)
Screenshot: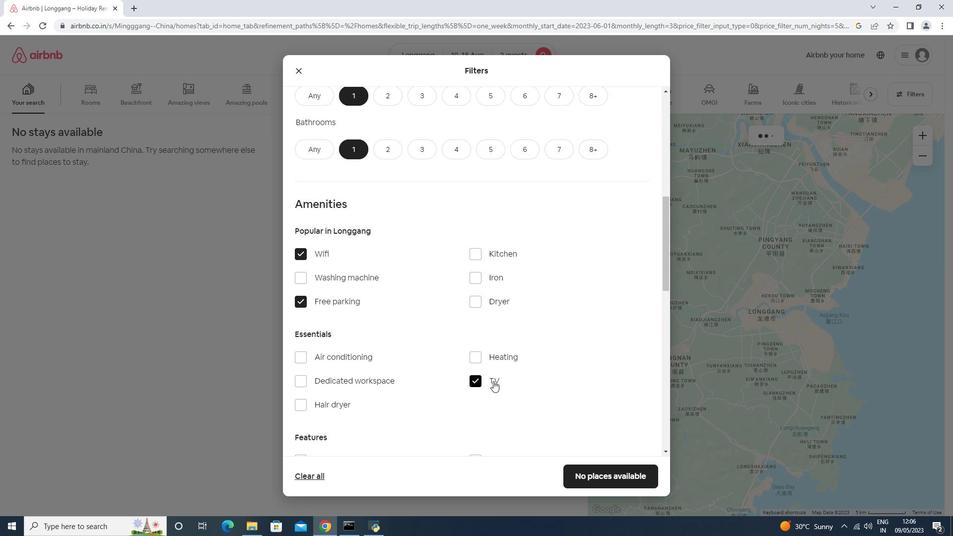 
Action: Mouse scrolled (490, 371) with delta (0, 0)
Screenshot: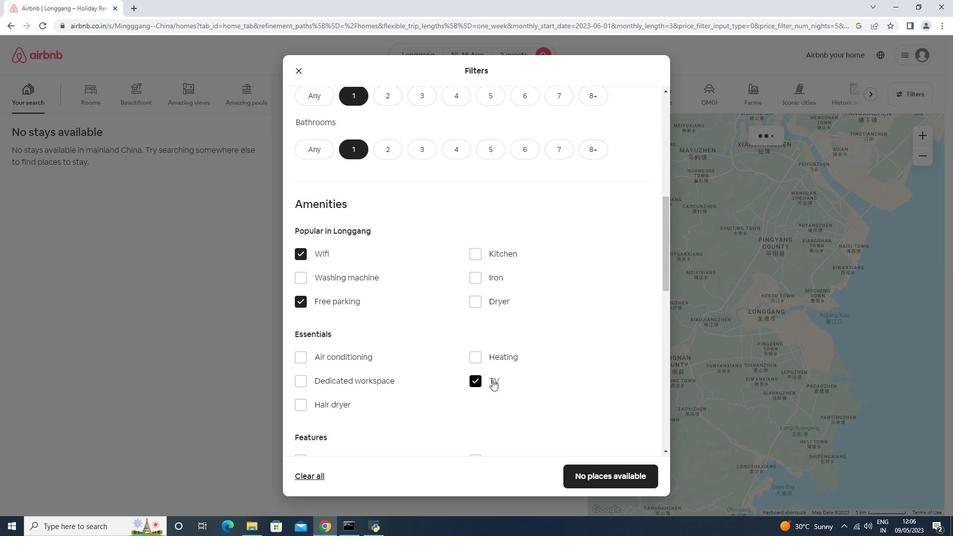 
Action: Mouse scrolled (490, 371) with delta (0, 0)
Screenshot: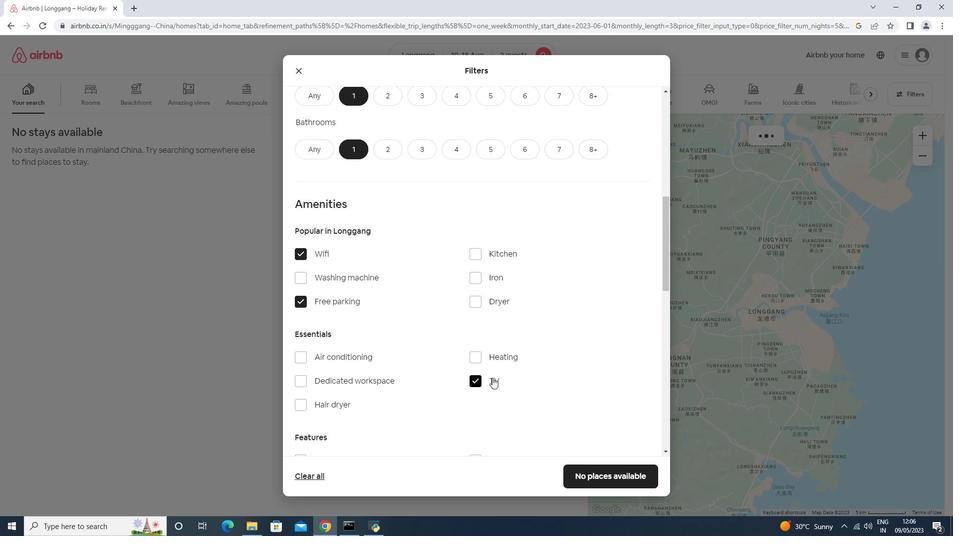 
Action: Mouse scrolled (490, 371) with delta (0, 0)
Screenshot: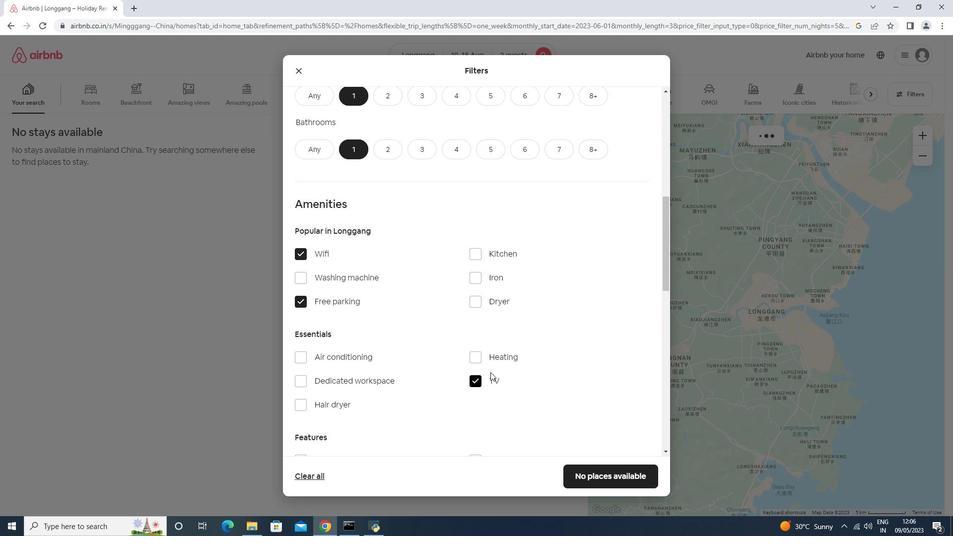 
Action: Mouse scrolled (490, 371) with delta (0, 0)
Screenshot: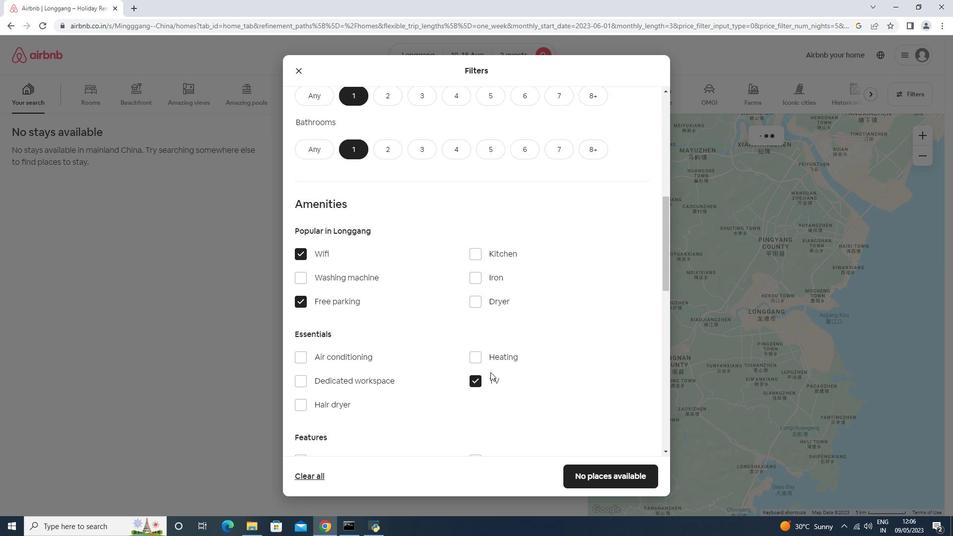 
Action: Mouse moved to (343, 333)
Screenshot: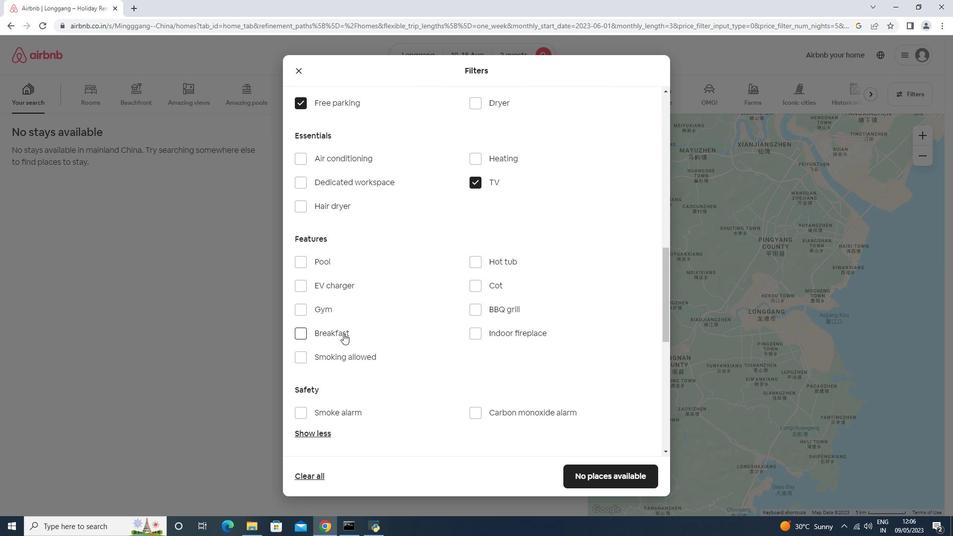 
Action: Mouse pressed left at (343, 333)
Screenshot: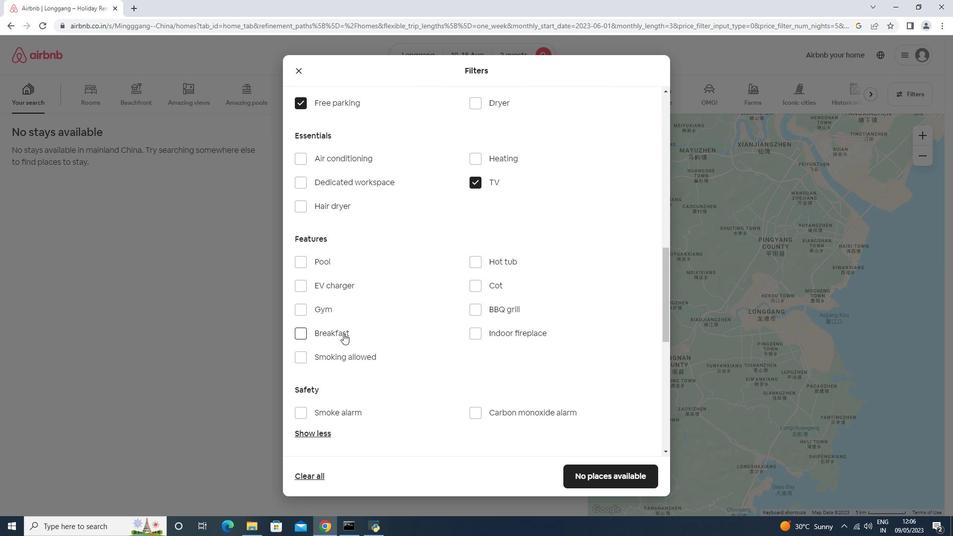 
Action: Mouse moved to (336, 313)
Screenshot: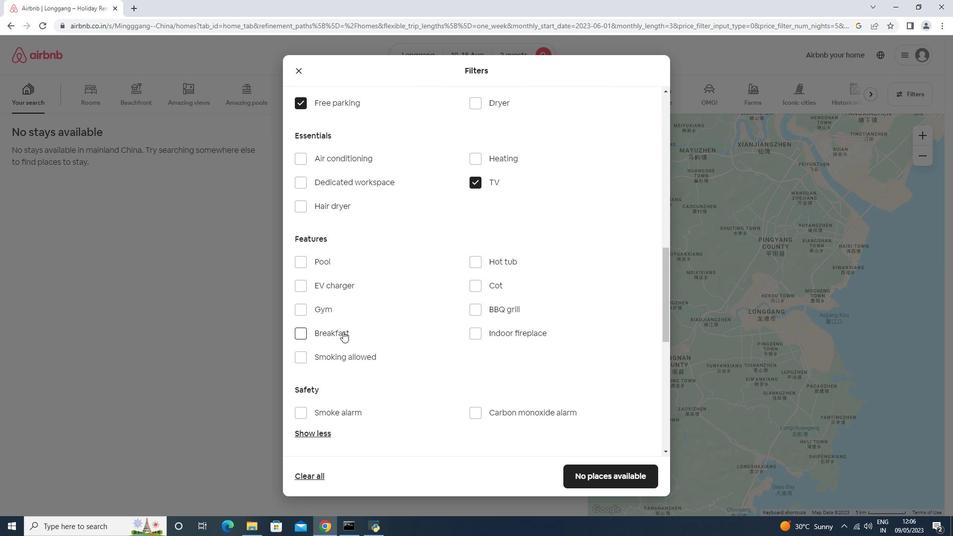 
Action: Mouse pressed left at (336, 313)
Screenshot: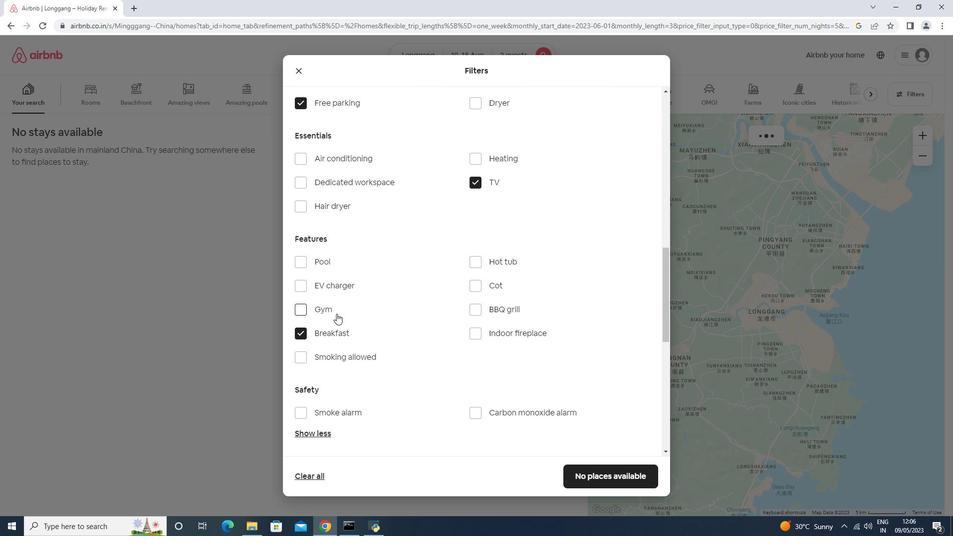 
Action: Mouse moved to (425, 309)
Screenshot: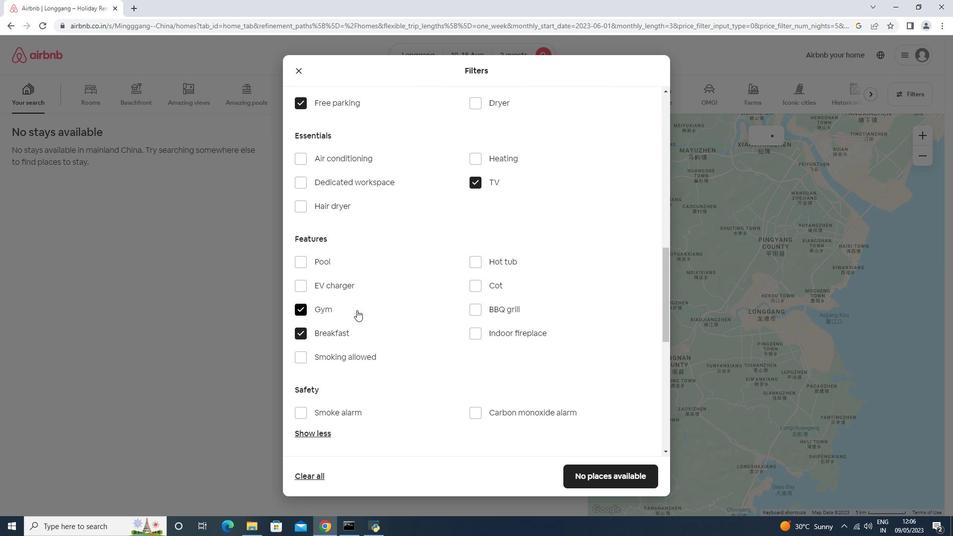 
Action: Mouse scrolled (425, 309) with delta (0, 0)
Screenshot: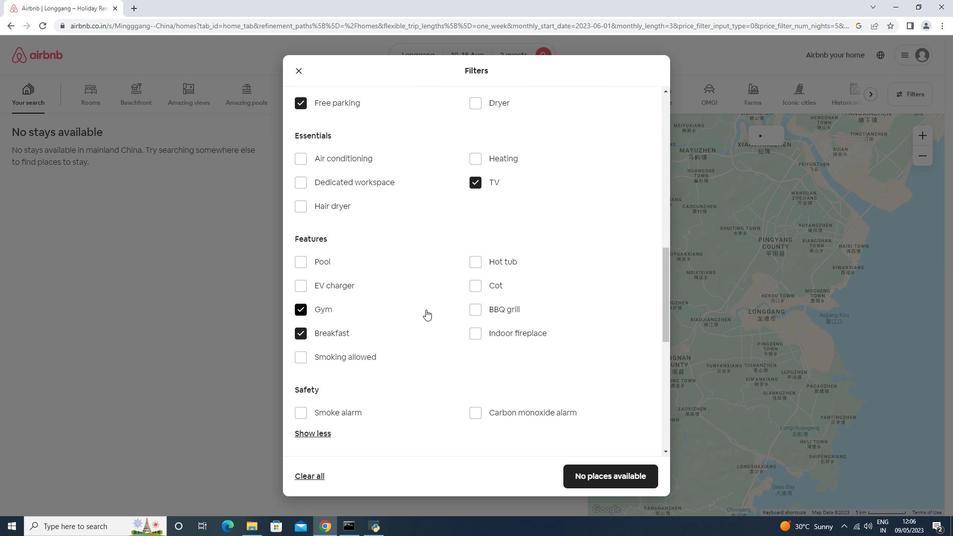 
Action: Mouse moved to (426, 310)
Screenshot: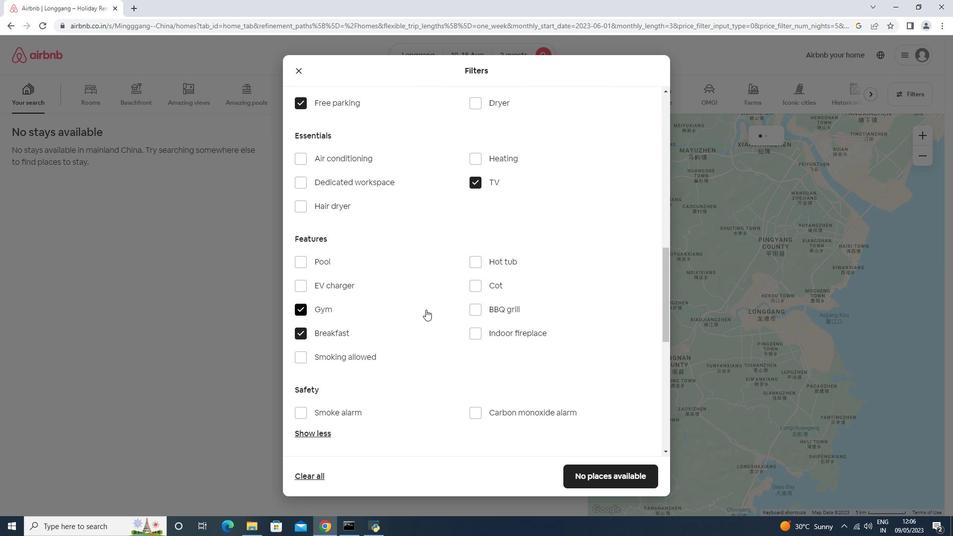 
Action: Mouse scrolled (426, 309) with delta (0, 0)
Screenshot: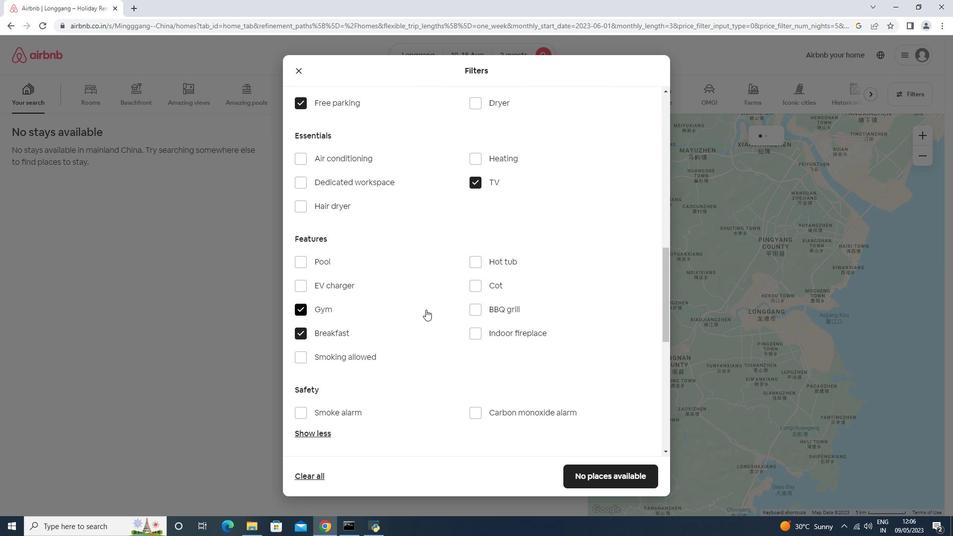 
Action: Mouse scrolled (426, 309) with delta (0, 0)
Screenshot: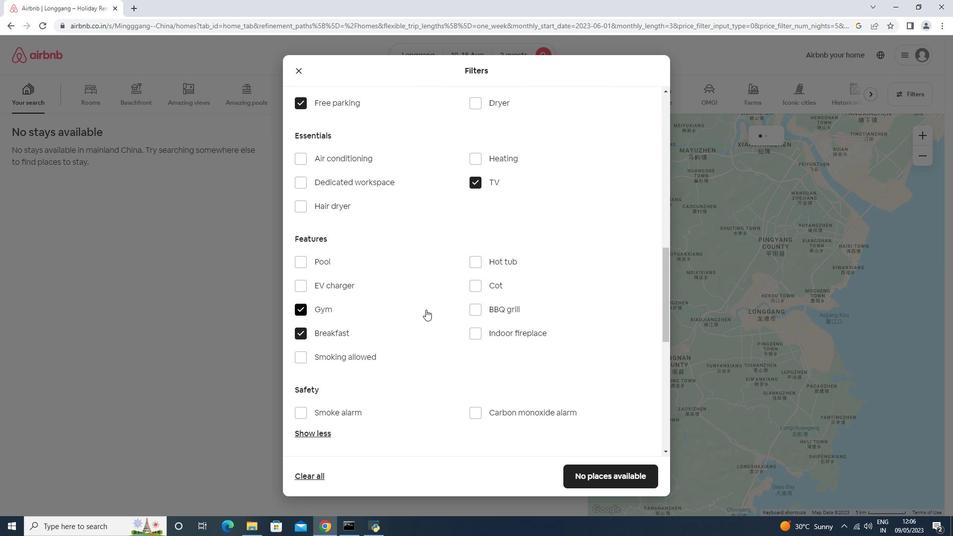 
Action: Mouse scrolled (426, 309) with delta (0, 0)
Screenshot: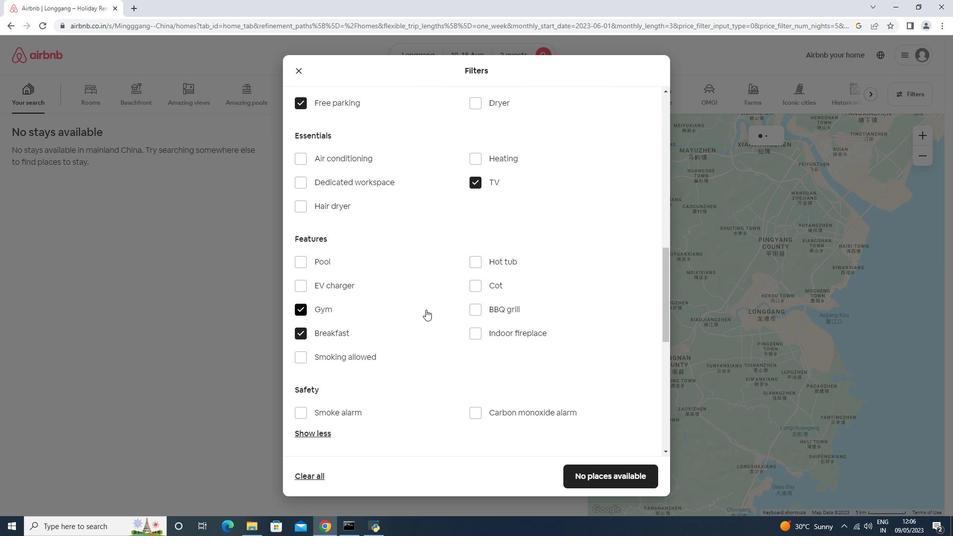 
Action: Mouse moved to (426, 310)
Screenshot: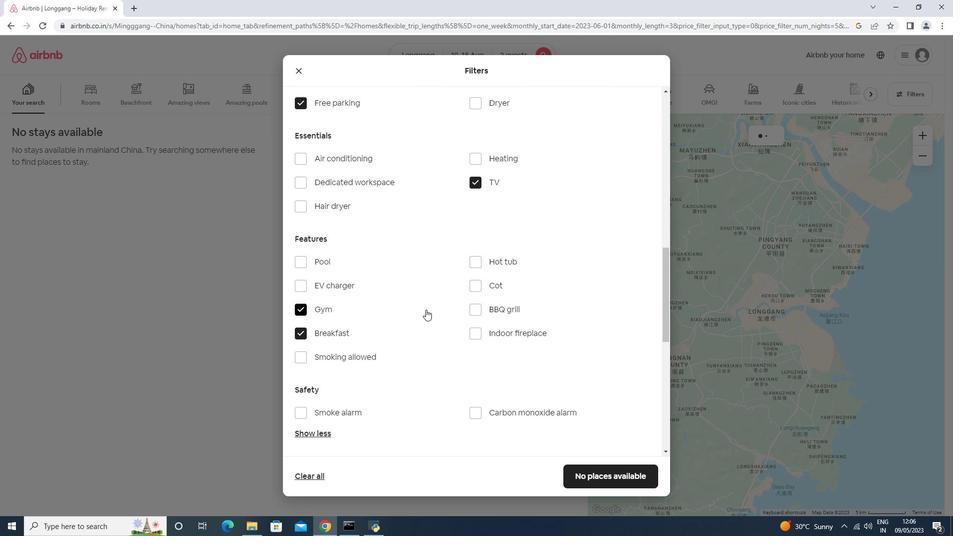 
Action: Mouse scrolled (426, 309) with delta (0, 0)
Screenshot: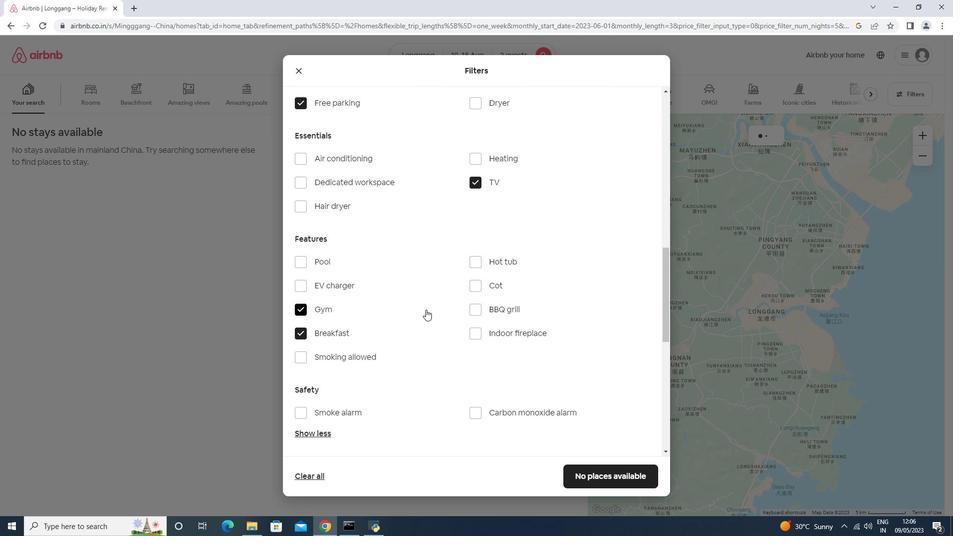 
Action: Mouse moved to (635, 301)
Screenshot: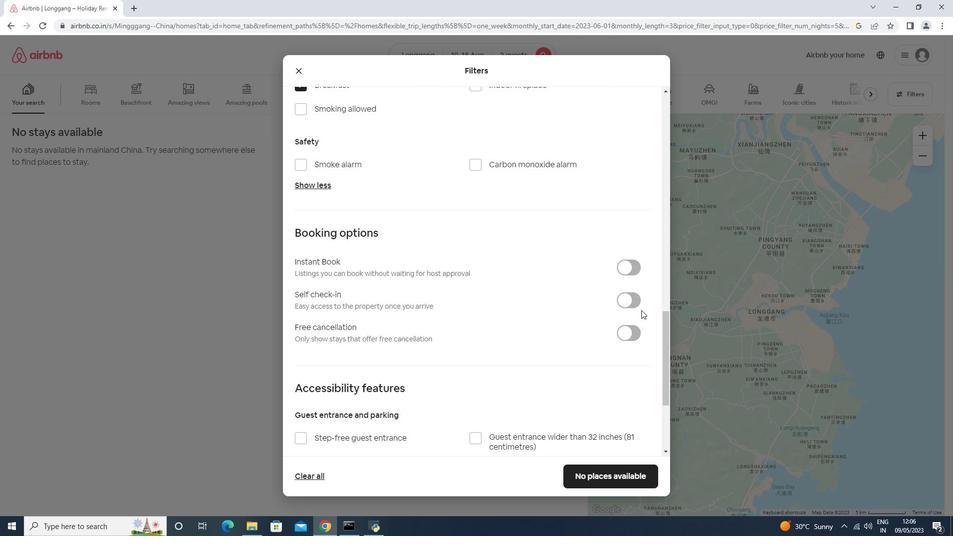 
Action: Mouse pressed left at (635, 301)
Screenshot: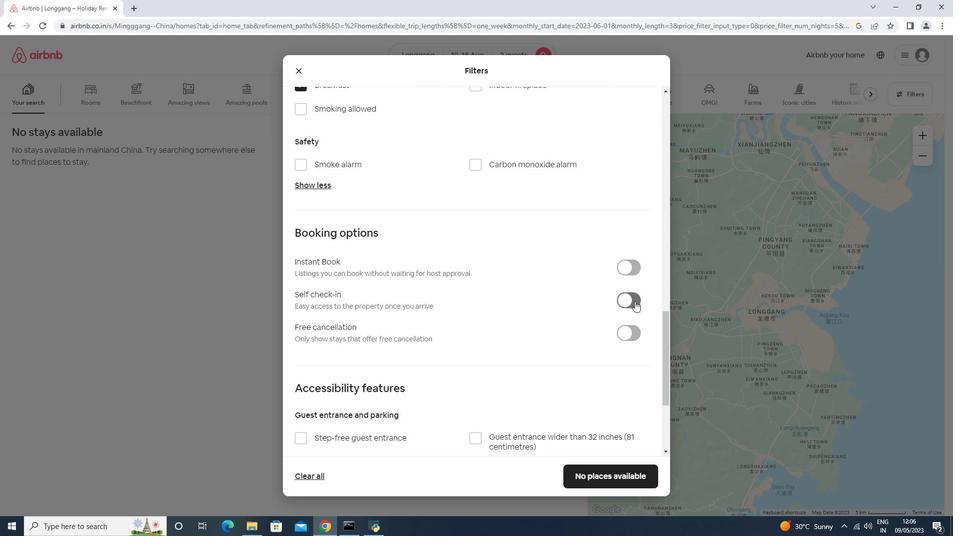 
Action: Mouse moved to (602, 309)
Screenshot: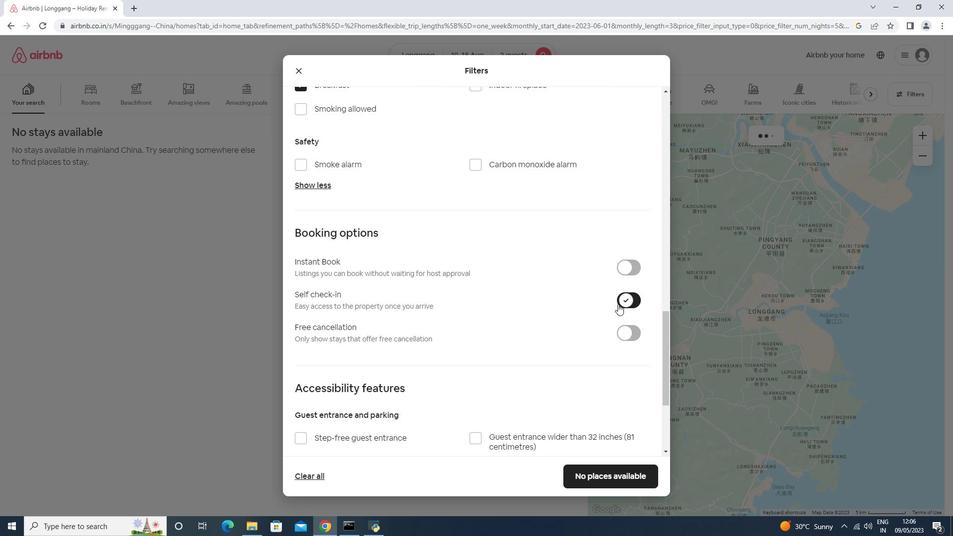 
Action: Mouse scrolled (602, 308) with delta (0, 0)
Screenshot: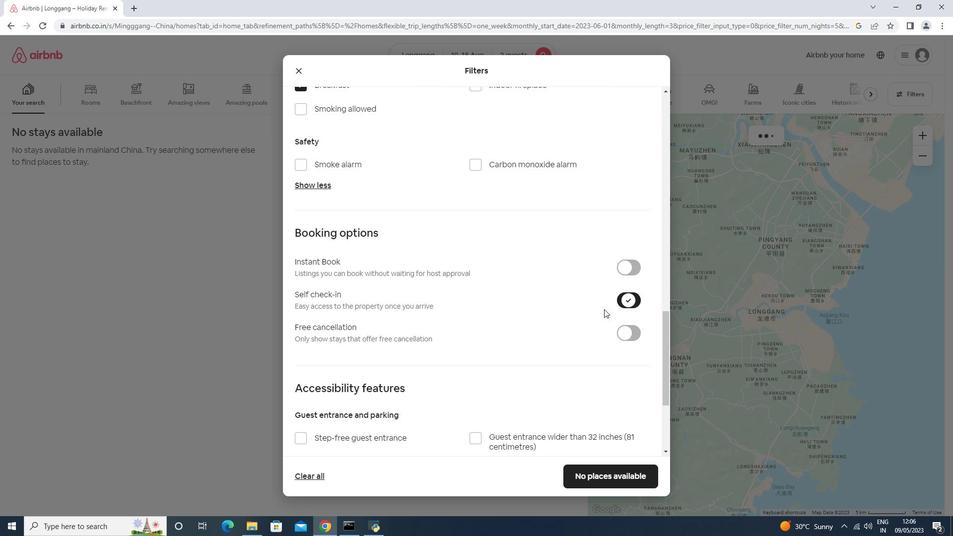 
Action: Mouse moved to (602, 309)
Screenshot: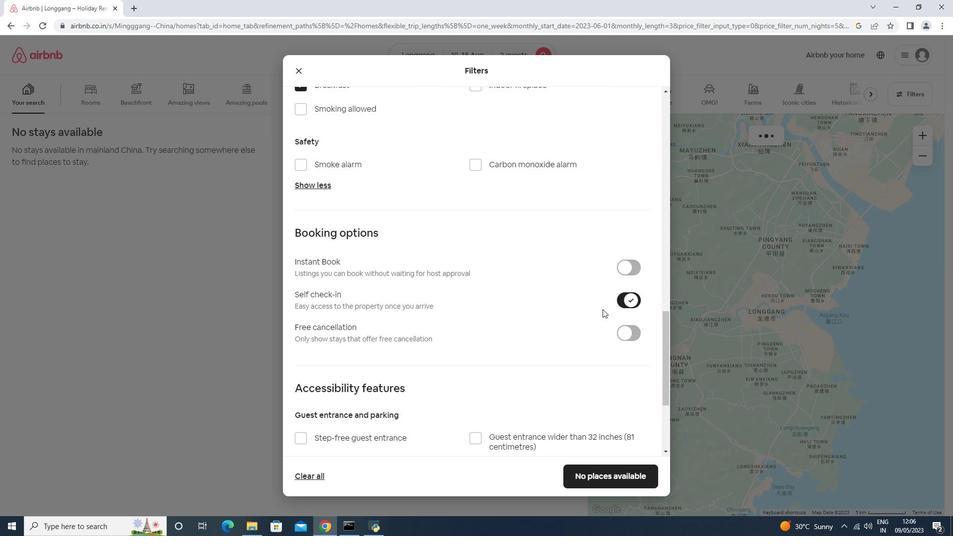 
Action: Mouse scrolled (602, 309) with delta (0, 0)
Screenshot: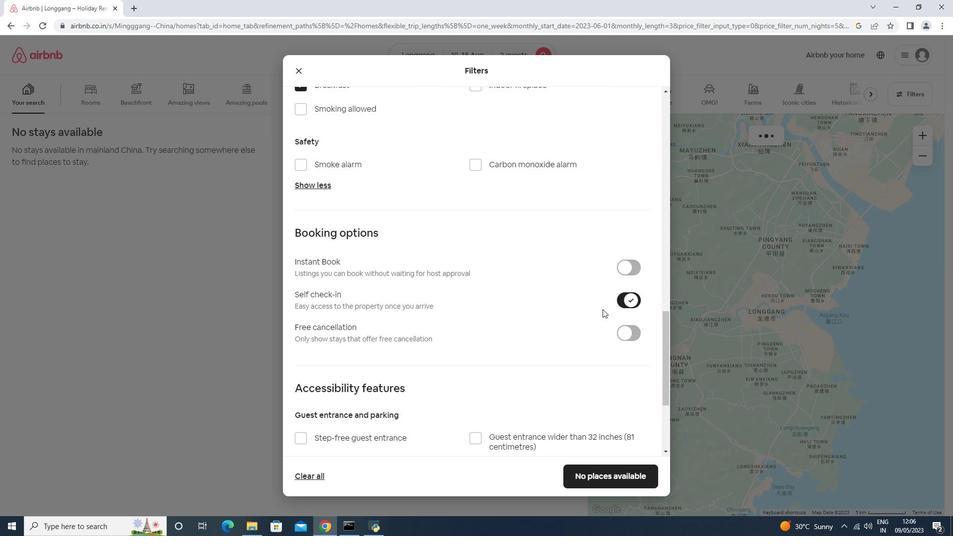 
Action: Mouse scrolled (602, 309) with delta (0, 0)
Screenshot: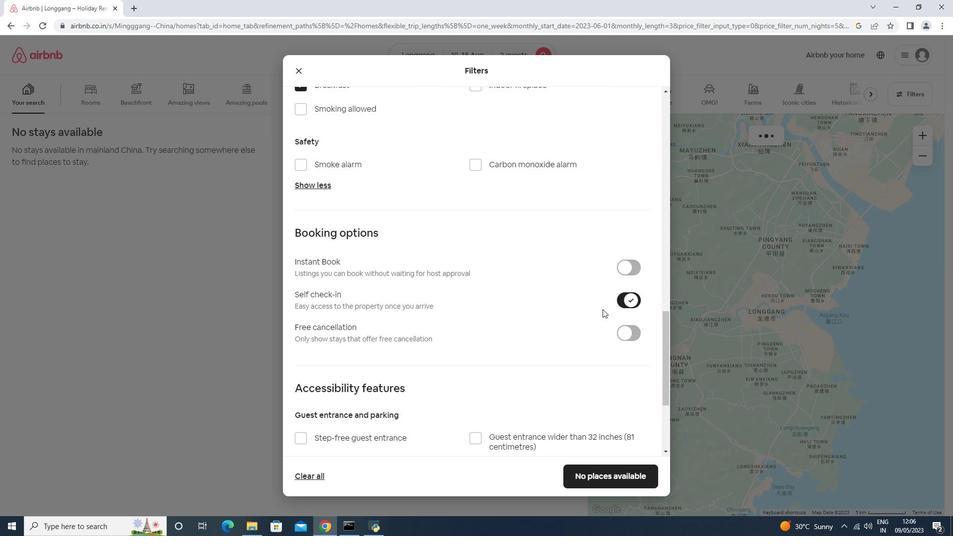 
Action: Mouse scrolled (602, 309) with delta (0, 0)
Screenshot: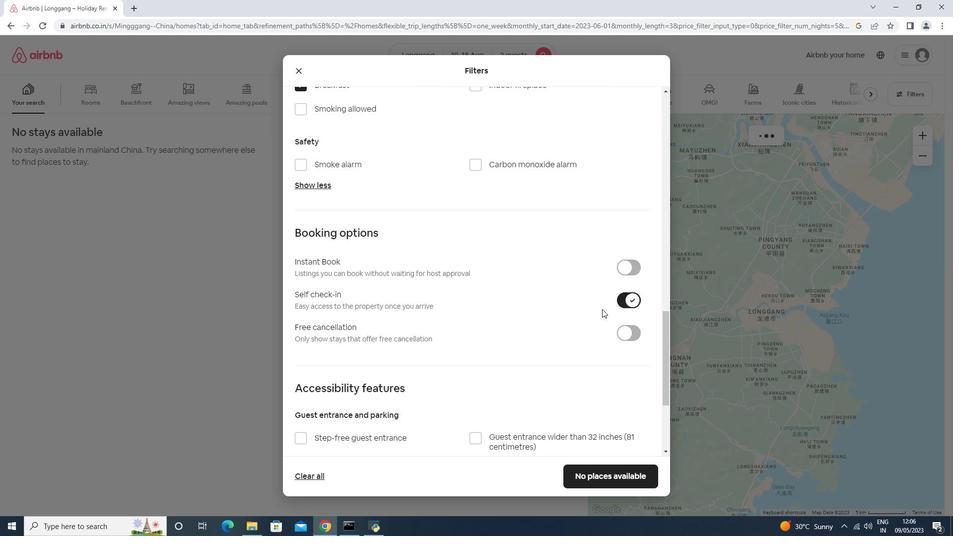 
Action: Mouse moved to (602, 310)
Screenshot: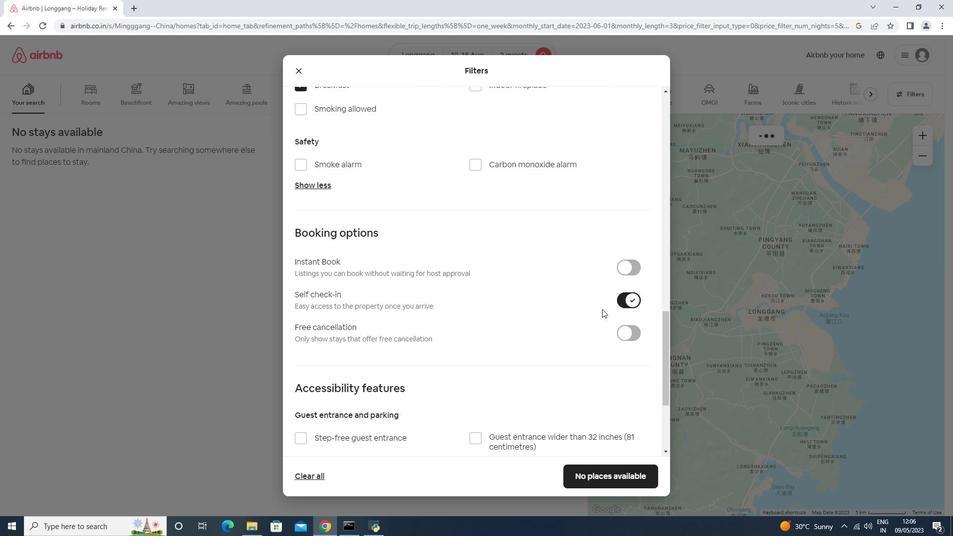 
Action: Mouse scrolled (602, 309) with delta (0, 0)
Screenshot: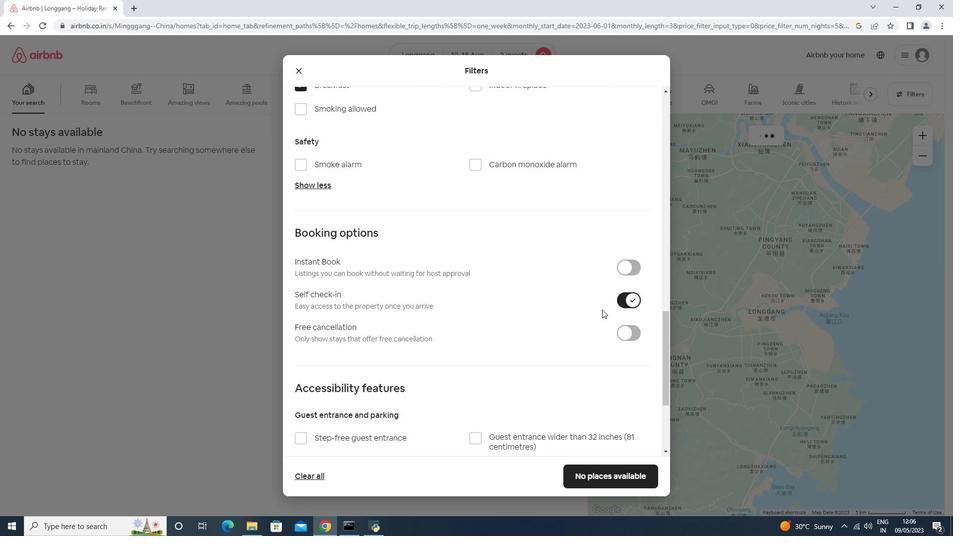 
Action: Mouse scrolled (602, 309) with delta (0, 0)
Screenshot: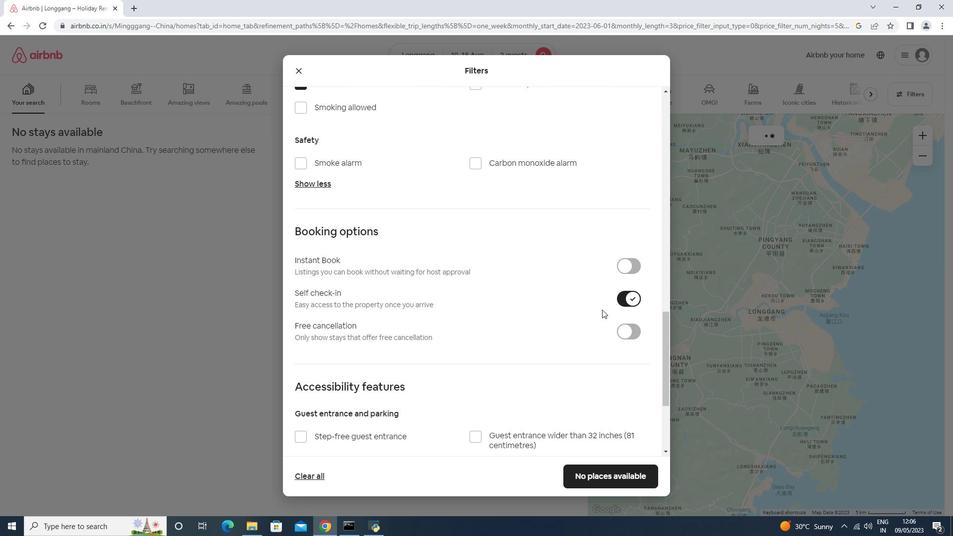 
Action: Mouse scrolled (602, 309) with delta (0, 0)
Screenshot: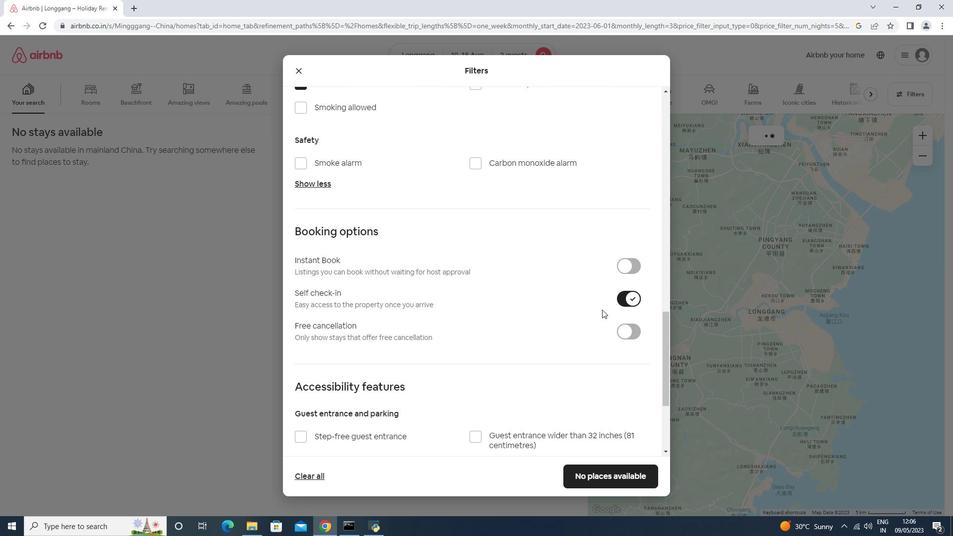 
Action: Mouse moved to (440, 409)
Screenshot: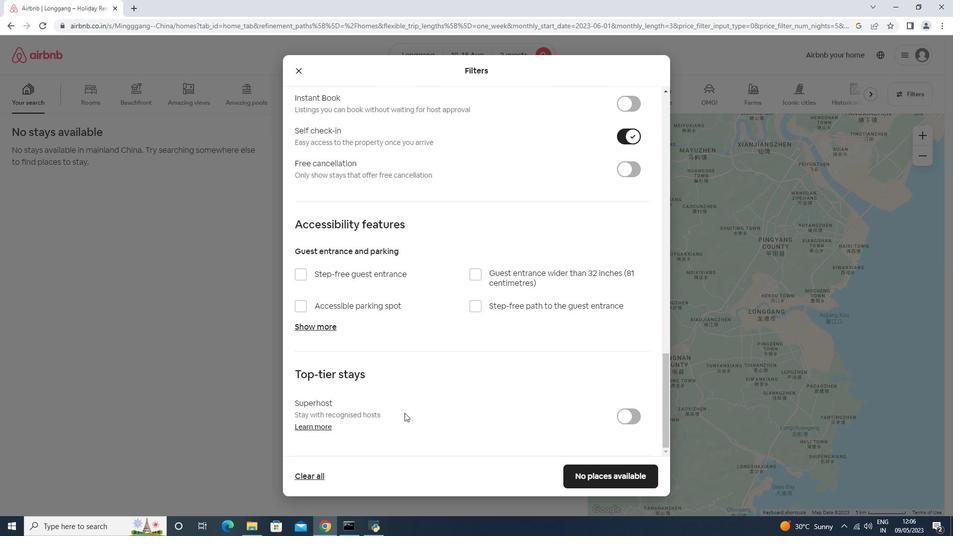 
Action: Mouse scrolled (438, 407) with delta (0, 0)
Screenshot: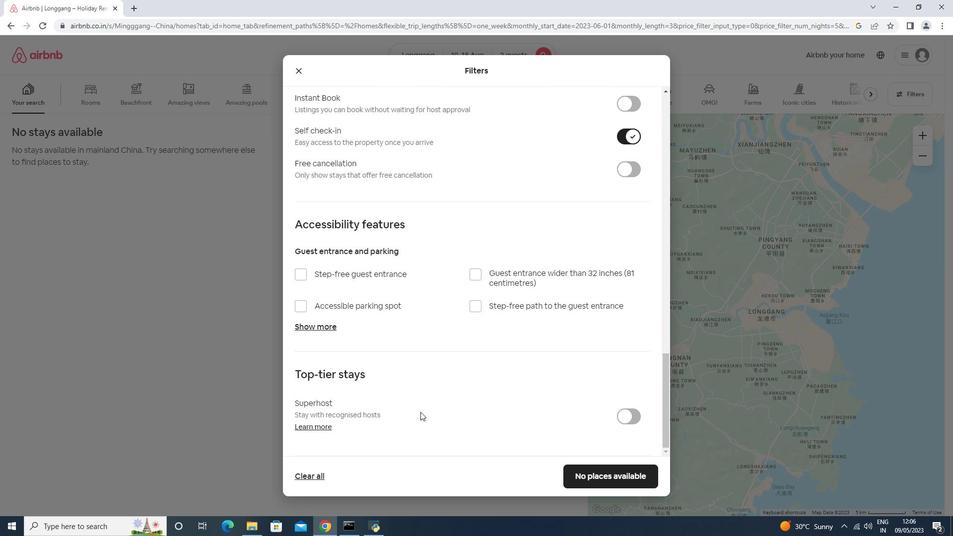 
Action: Mouse moved to (454, 418)
Screenshot: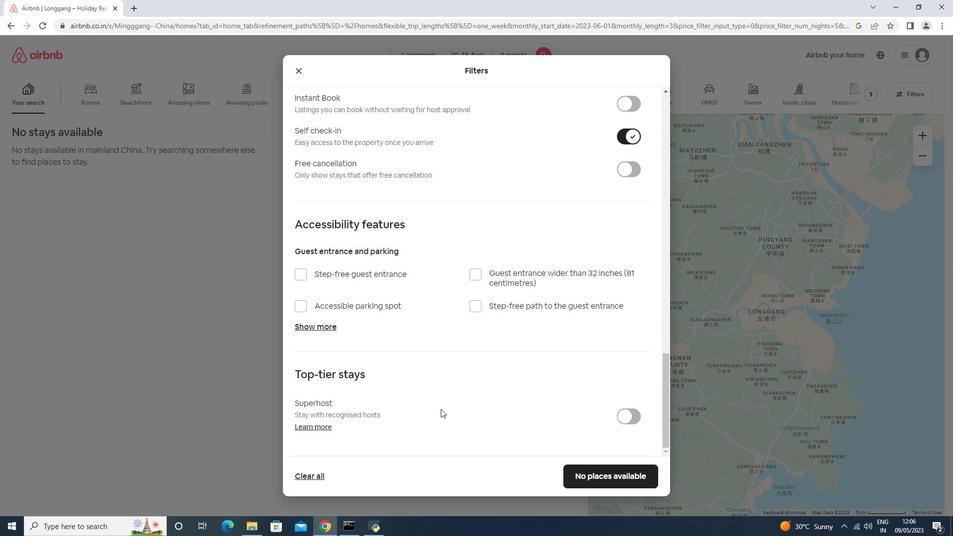 
Action: Mouse scrolled (442, 410) with delta (0, 0)
Screenshot: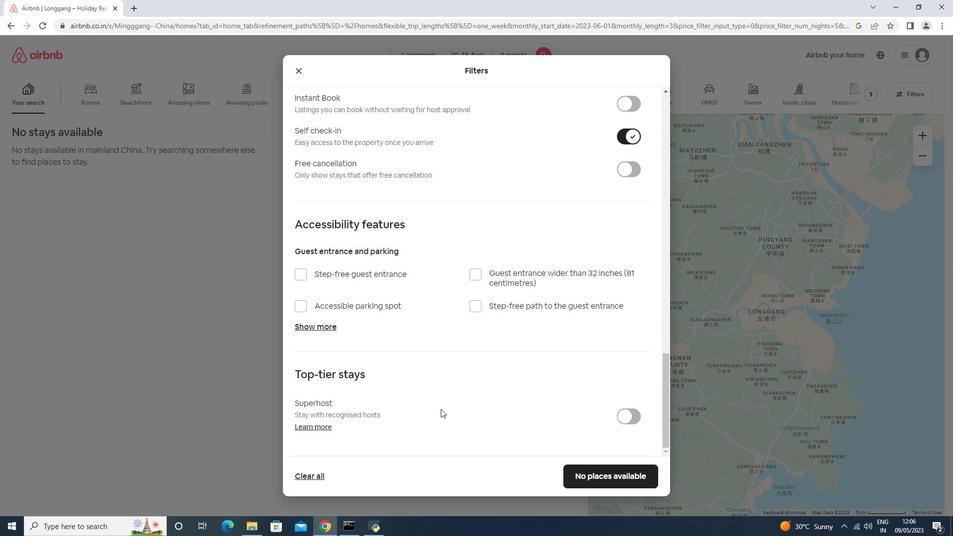 
Action: Mouse moved to (458, 420)
Screenshot: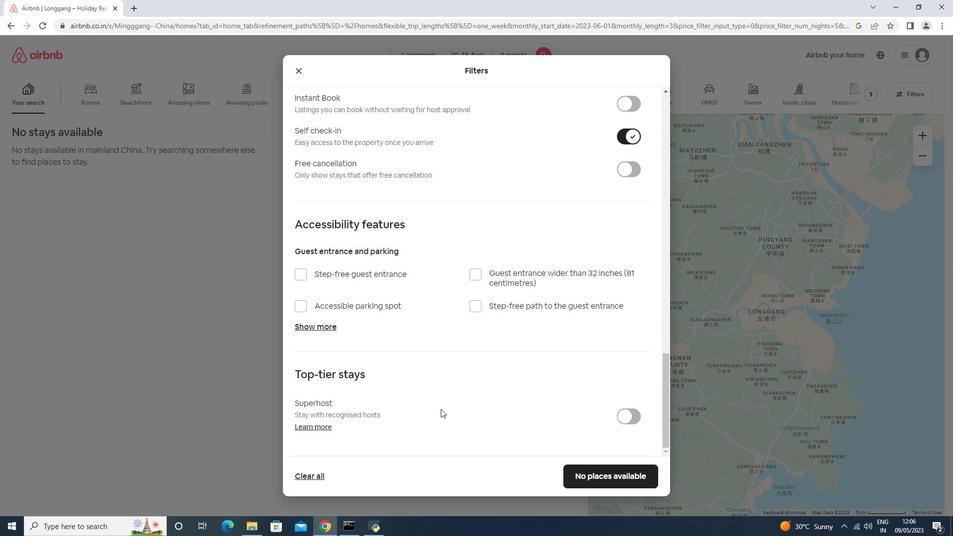 
Action: Mouse scrolled (447, 414) with delta (0, 0)
Screenshot: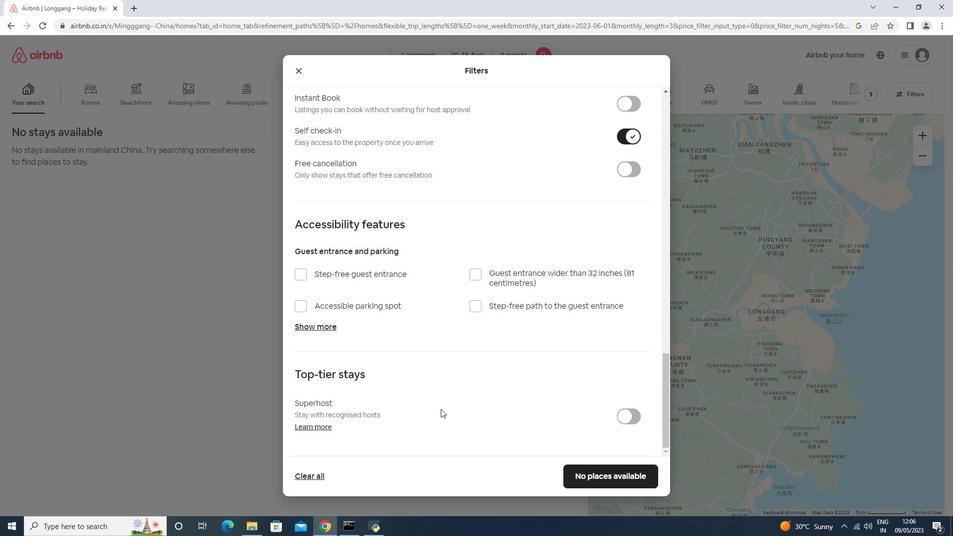 
Action: Mouse moved to (461, 421)
Screenshot: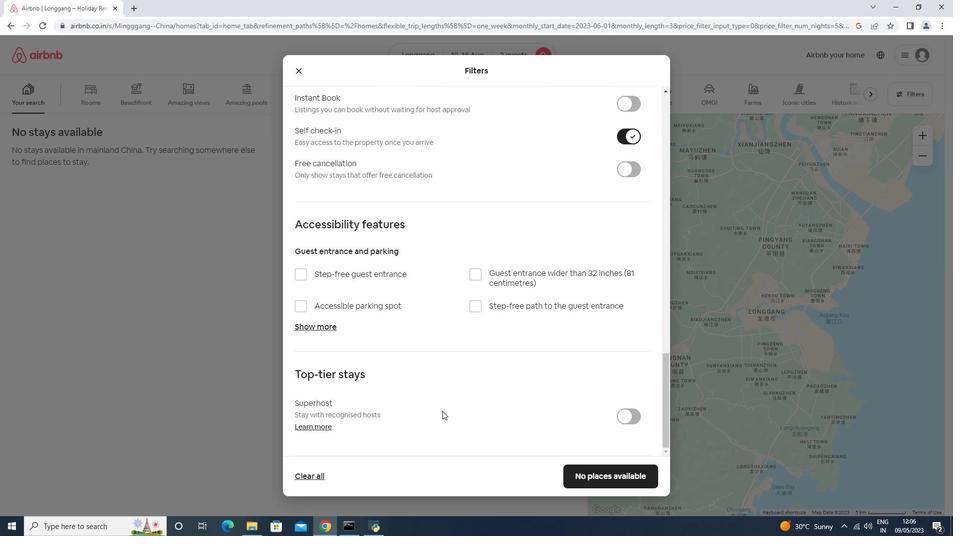 
Action: Mouse scrolled (450, 415) with delta (0, 0)
Screenshot: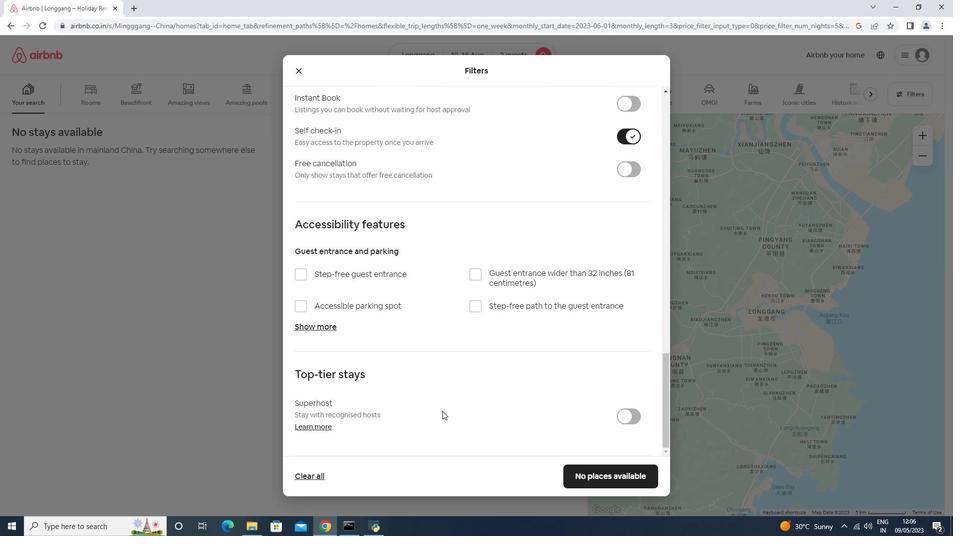 
Action: Mouse moved to (498, 445)
Screenshot: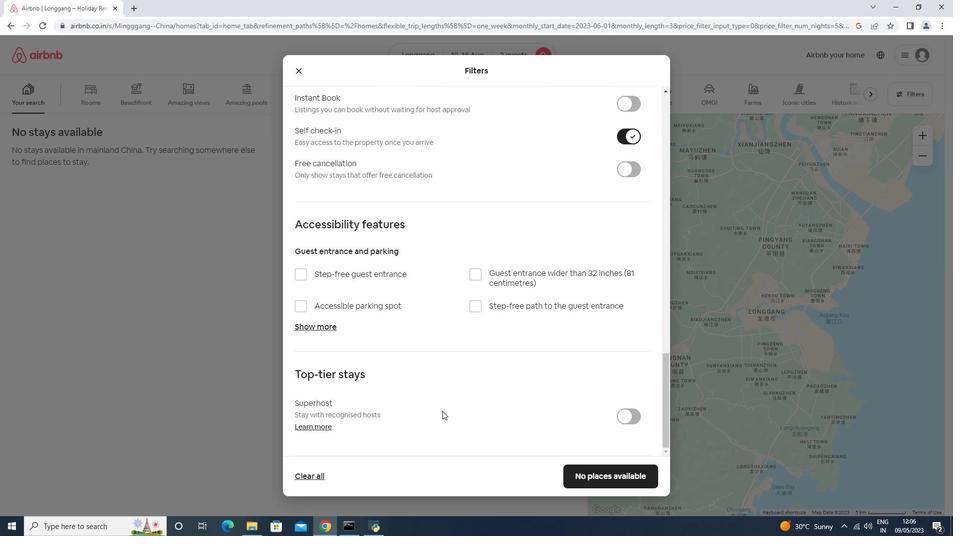 
Action: Mouse scrolled (458, 419) with delta (0, 0)
Screenshot: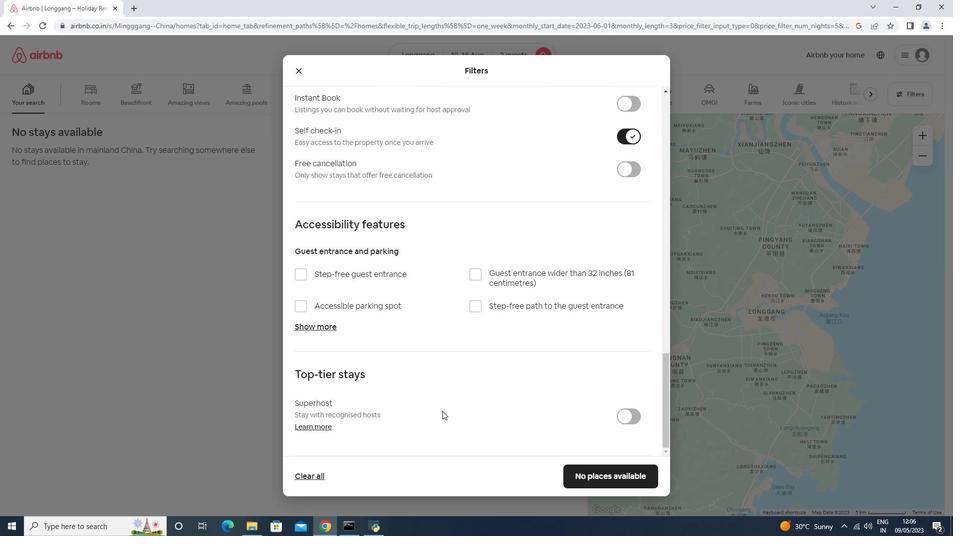 
Action: Mouse moved to (546, 461)
Screenshot: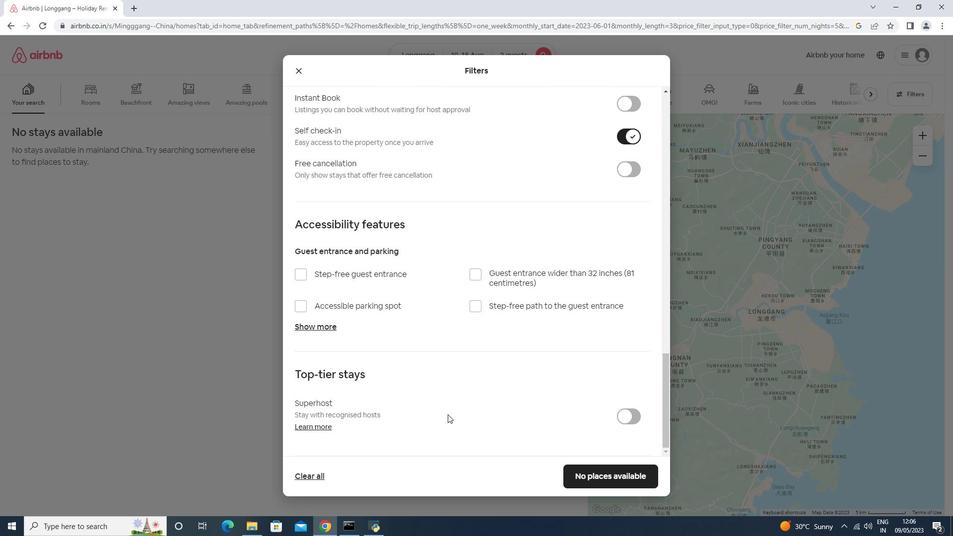 
Action: Mouse scrolled (461, 421) with delta (0, 0)
Screenshot: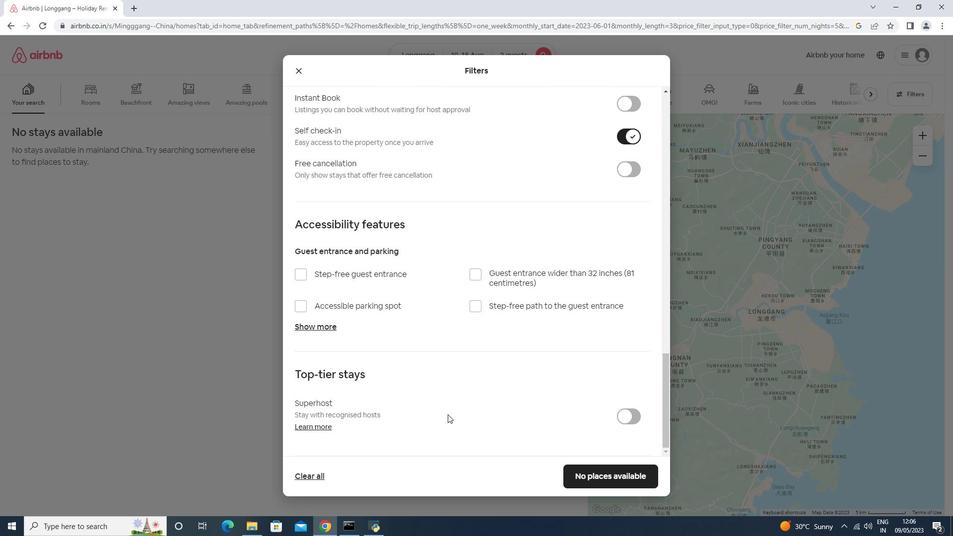 
Action: Mouse moved to (623, 472)
Screenshot: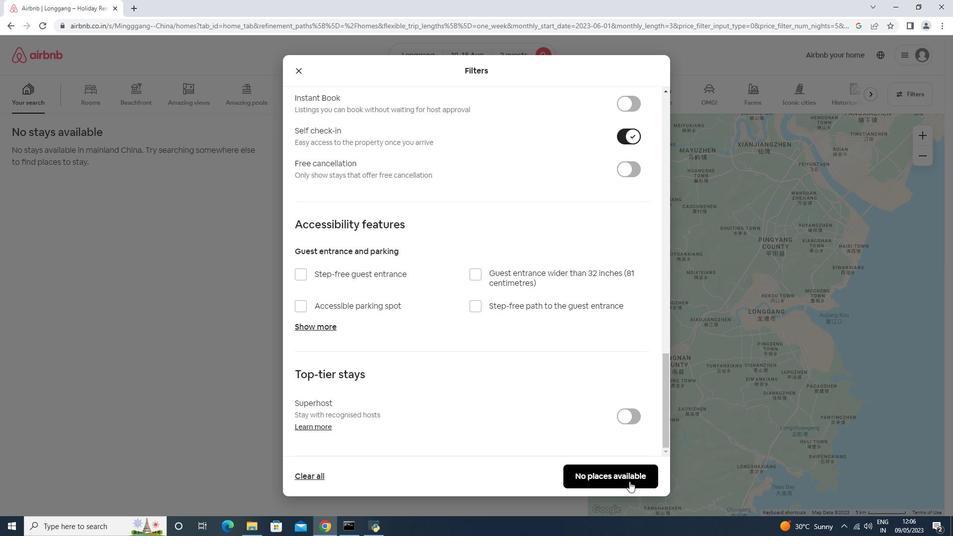 
Action: Mouse pressed left at (623, 472)
Screenshot: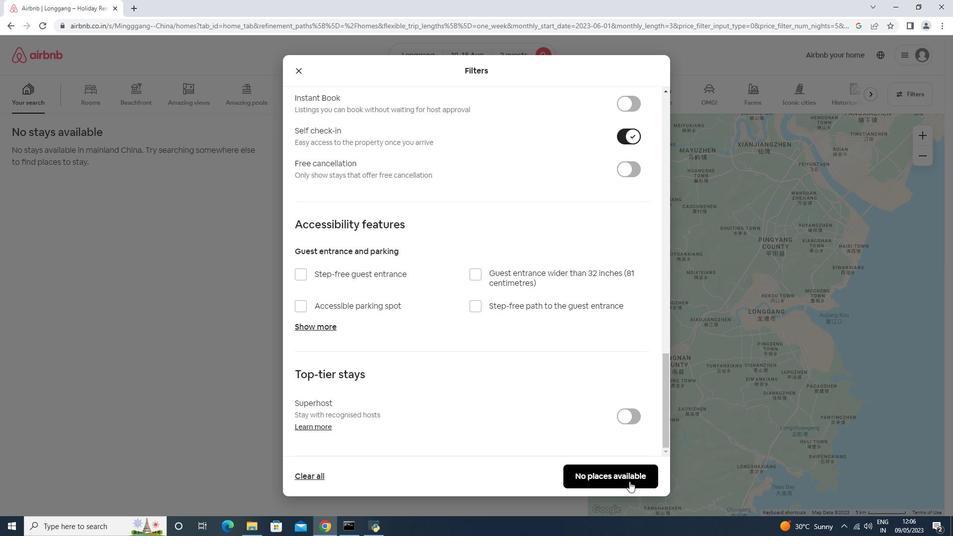 
Action: Mouse moved to (611, 467)
Screenshot: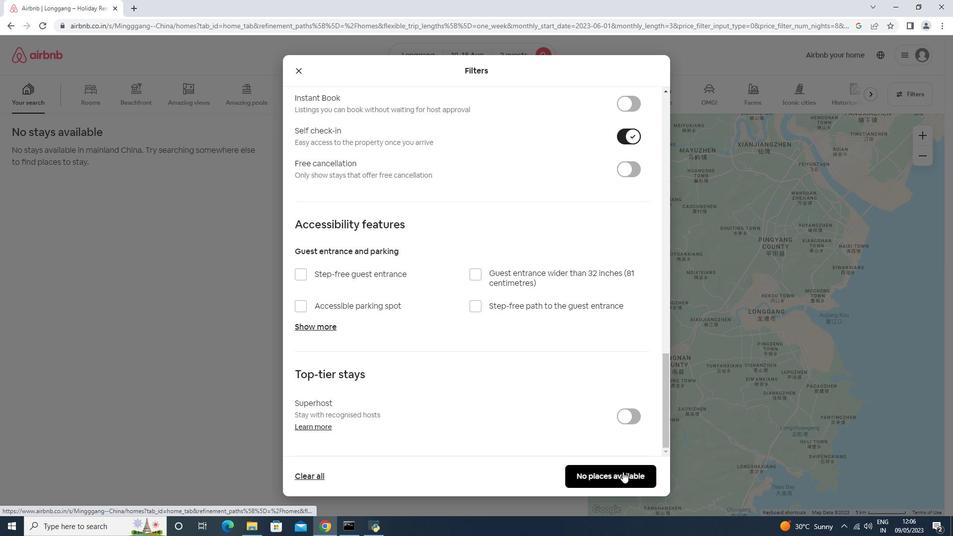 
